 Task: Look for space in Hilchenbach, Germany from 5th July, 2023 to 15th July, 2023 for 9 adults in price range Rs.15000 to Rs.25000. Place can be entire place with 5 bedrooms having 5 beds and 5 bathrooms. Property type can be house, flat, guest house. Booking option can be shelf check-in. Required host language is English.
Action: Mouse moved to (414, 98)
Screenshot: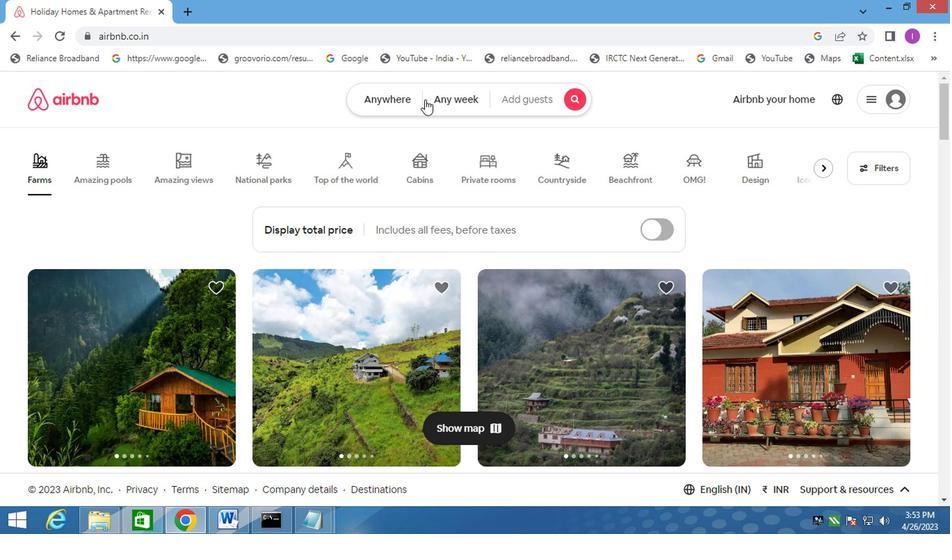 
Action: Mouse pressed left at (414, 98)
Screenshot: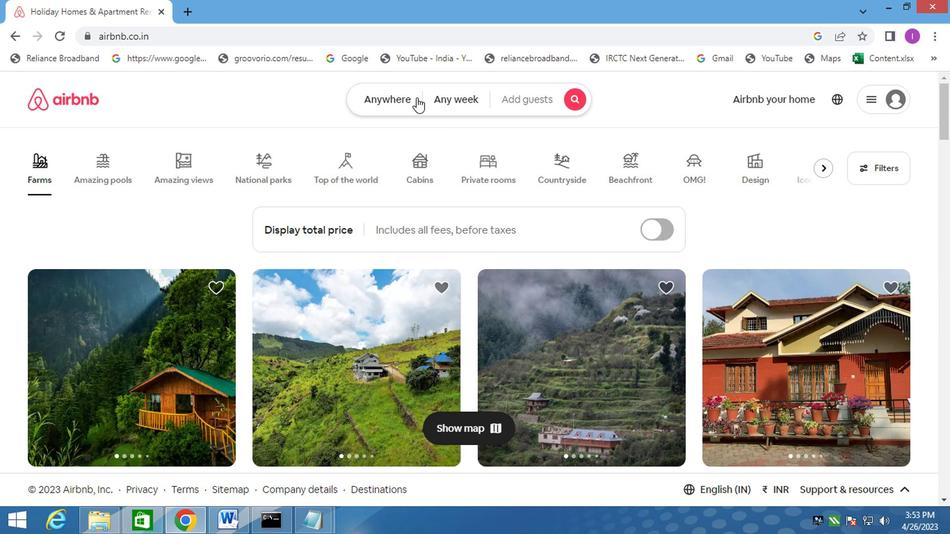 
Action: Mouse moved to (270, 159)
Screenshot: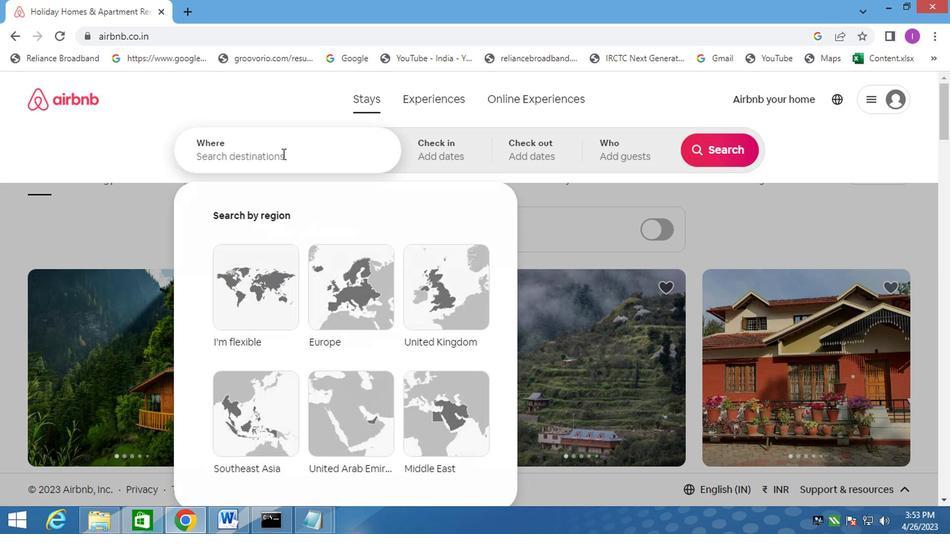 
Action: Mouse pressed left at (270, 159)
Screenshot: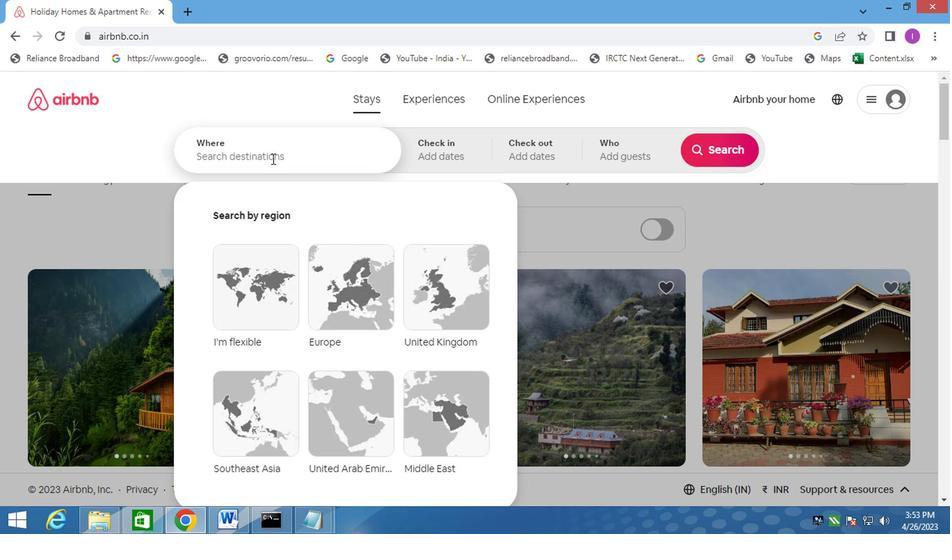 
Action: Mouse moved to (473, 84)
Screenshot: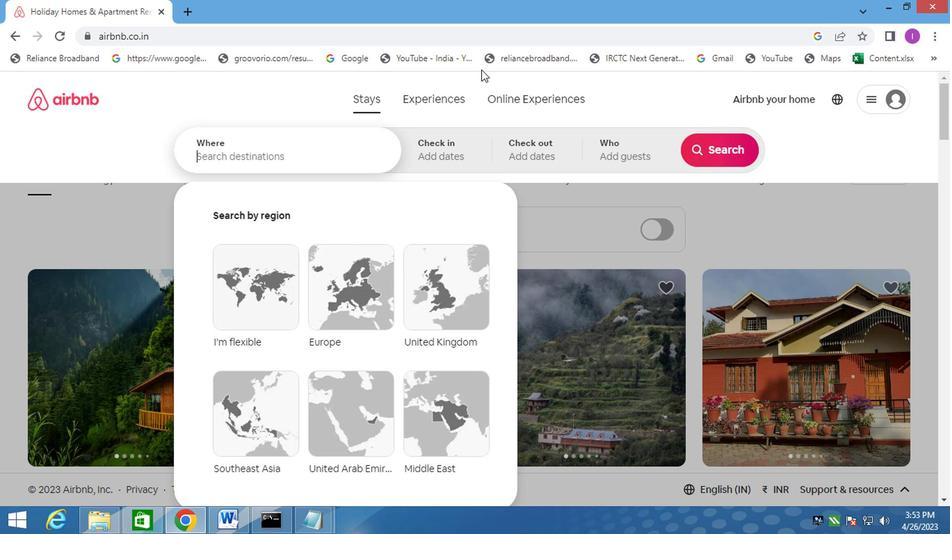 
Action: Key pressed hilchenbach
Screenshot: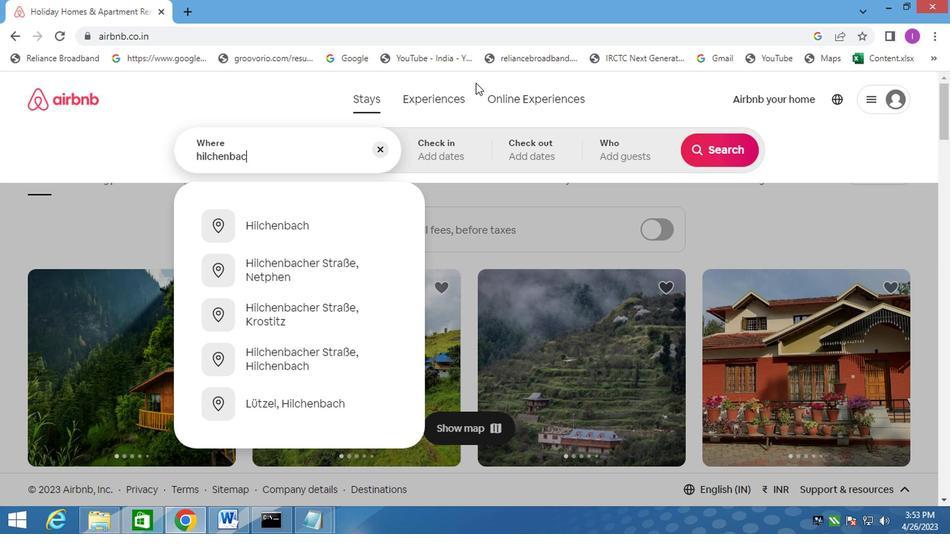 
Action: Mouse moved to (450, 77)
Screenshot: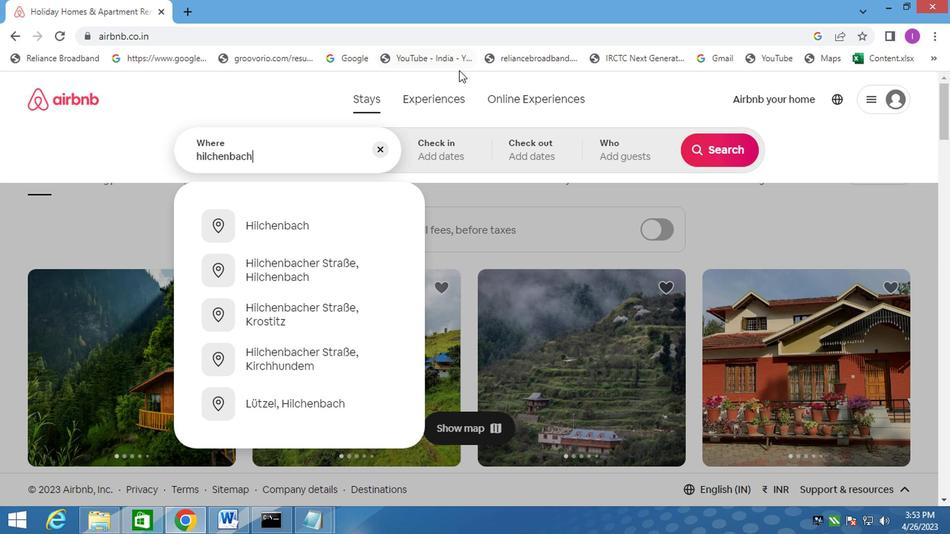 
Action: Key pressed ,germany
Screenshot: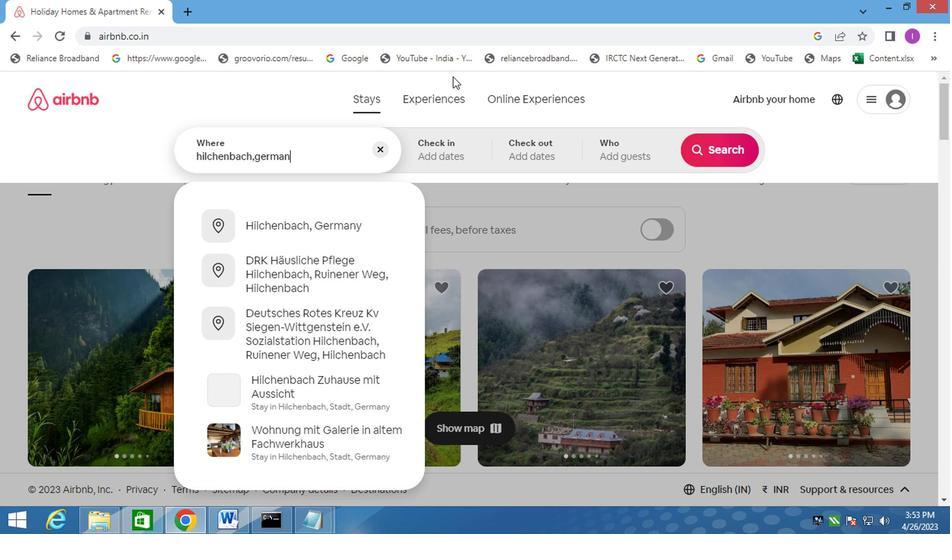 
Action: Mouse moved to (352, 232)
Screenshot: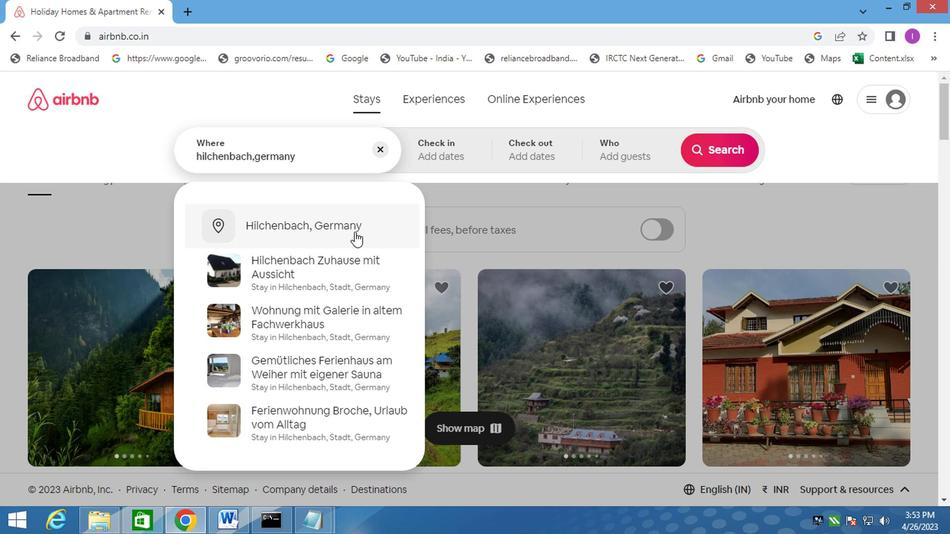 
Action: Mouse pressed left at (352, 232)
Screenshot: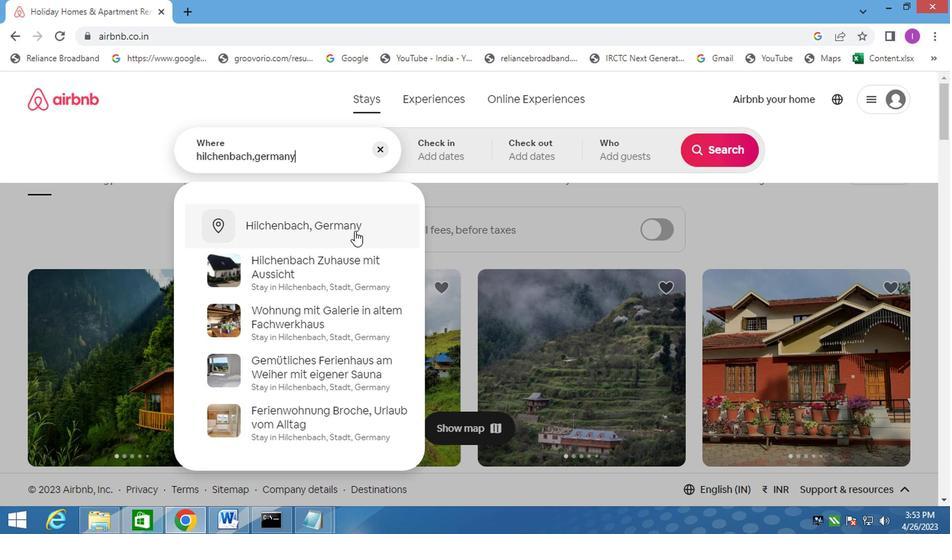 
Action: Mouse moved to (705, 259)
Screenshot: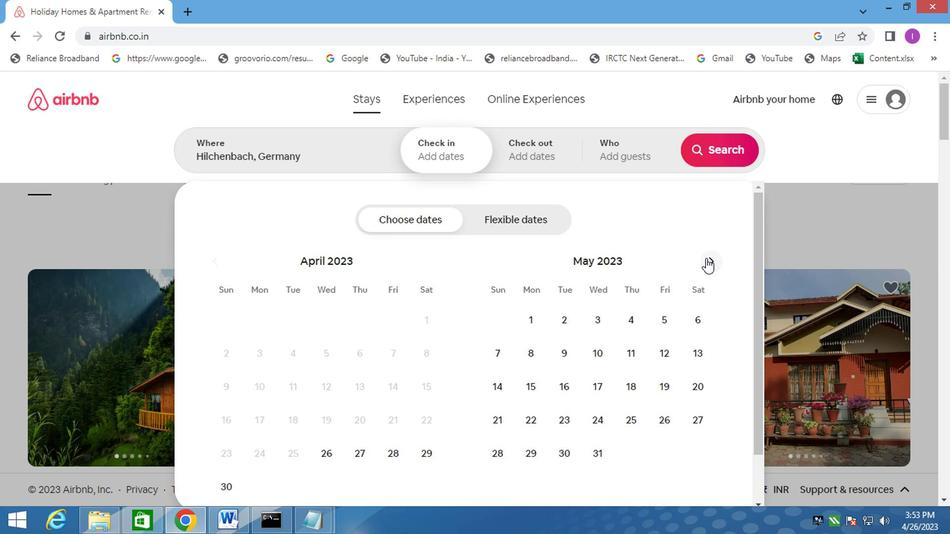
Action: Mouse pressed left at (705, 259)
Screenshot: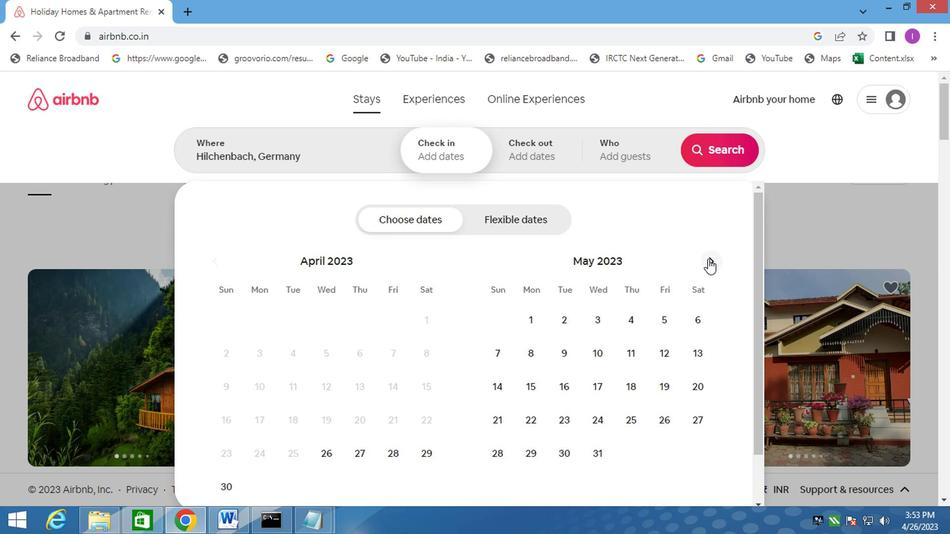 
Action: Mouse moved to (712, 259)
Screenshot: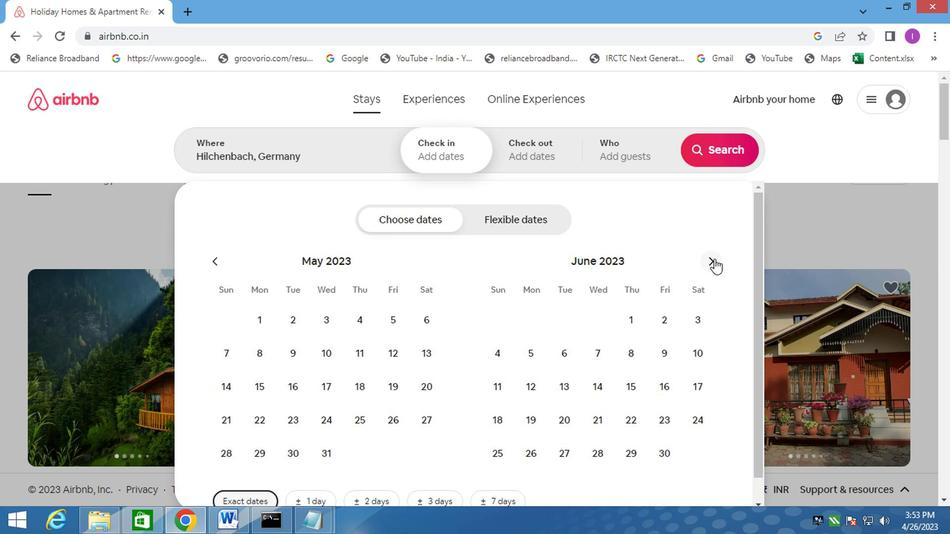 
Action: Mouse pressed left at (712, 259)
Screenshot: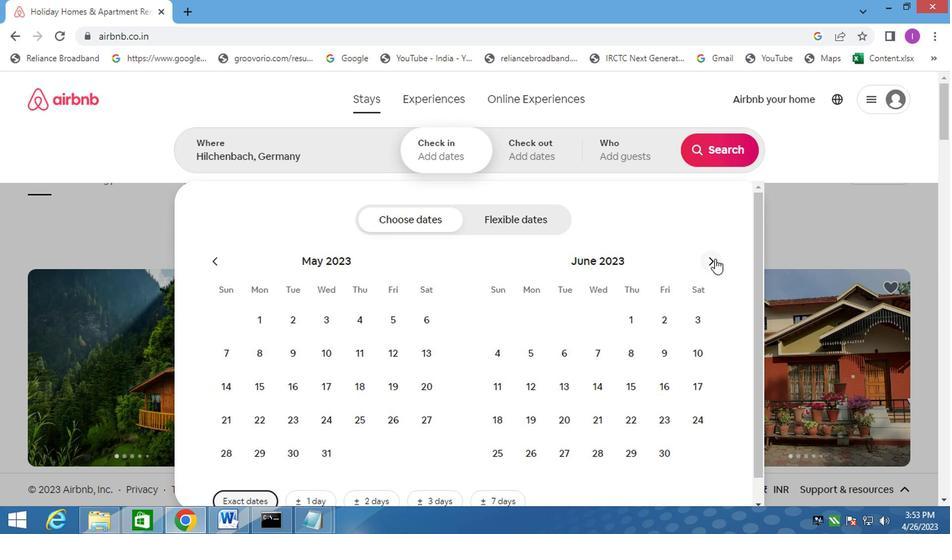 
Action: Mouse moved to (597, 359)
Screenshot: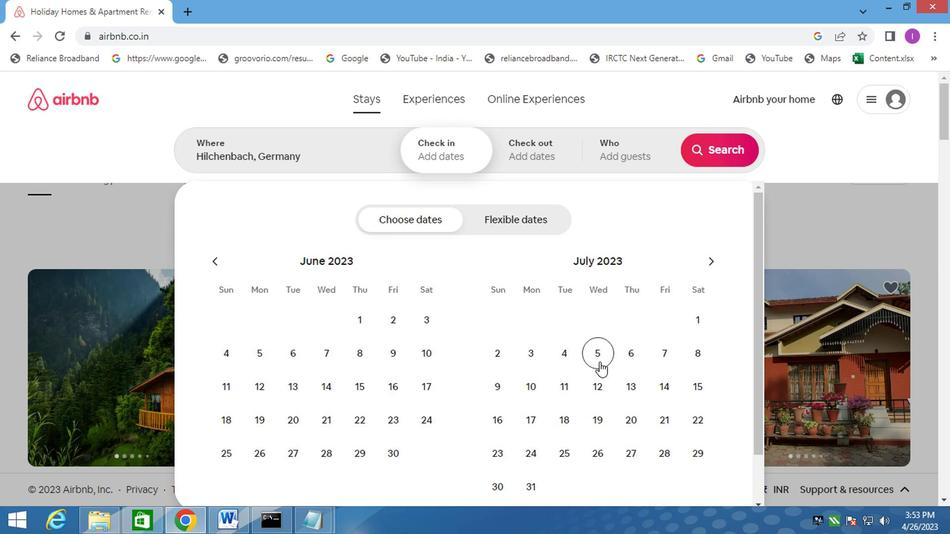 
Action: Mouse pressed left at (597, 359)
Screenshot: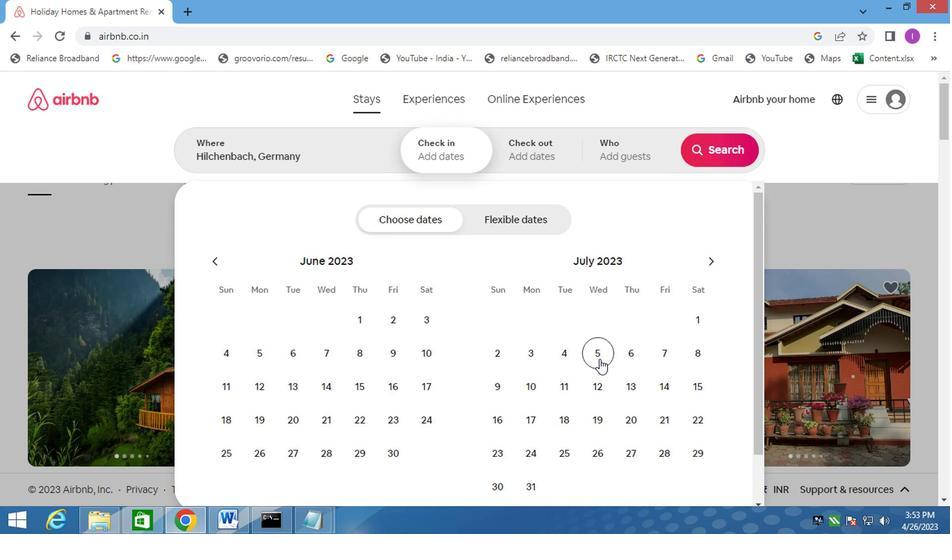 
Action: Mouse moved to (699, 387)
Screenshot: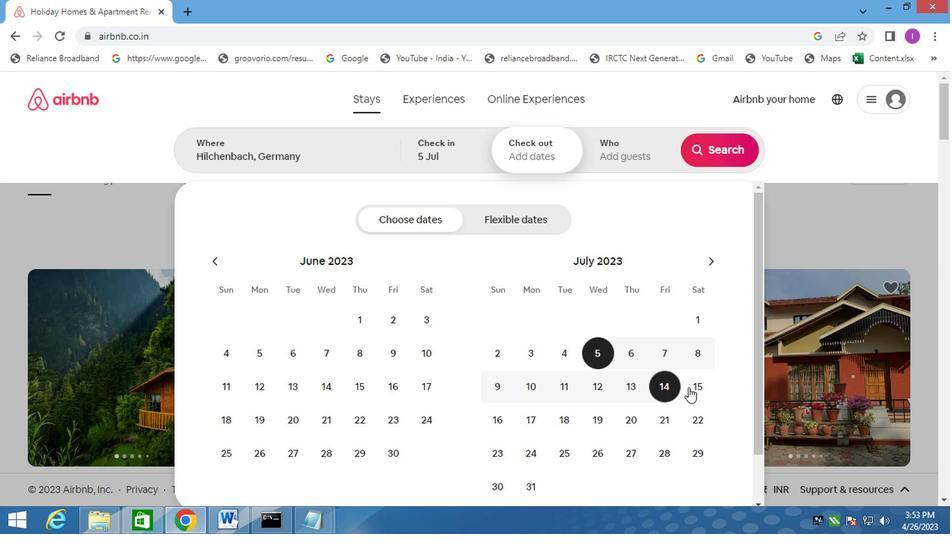 
Action: Mouse pressed left at (699, 387)
Screenshot: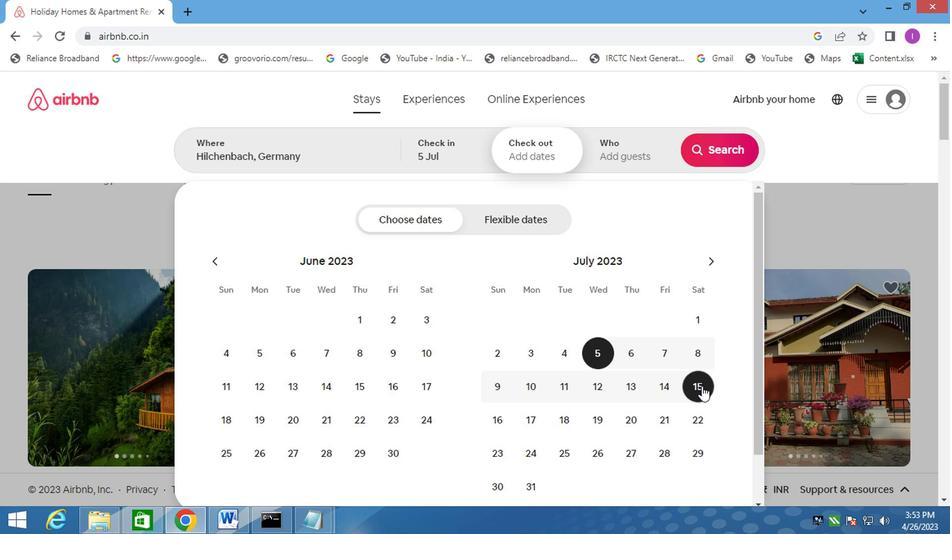 
Action: Mouse moved to (644, 164)
Screenshot: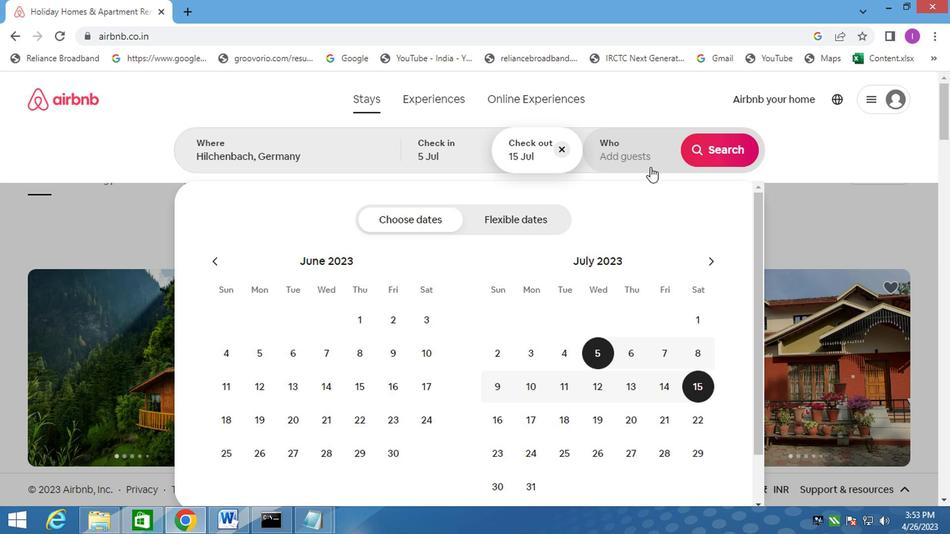 
Action: Mouse pressed left at (644, 164)
Screenshot: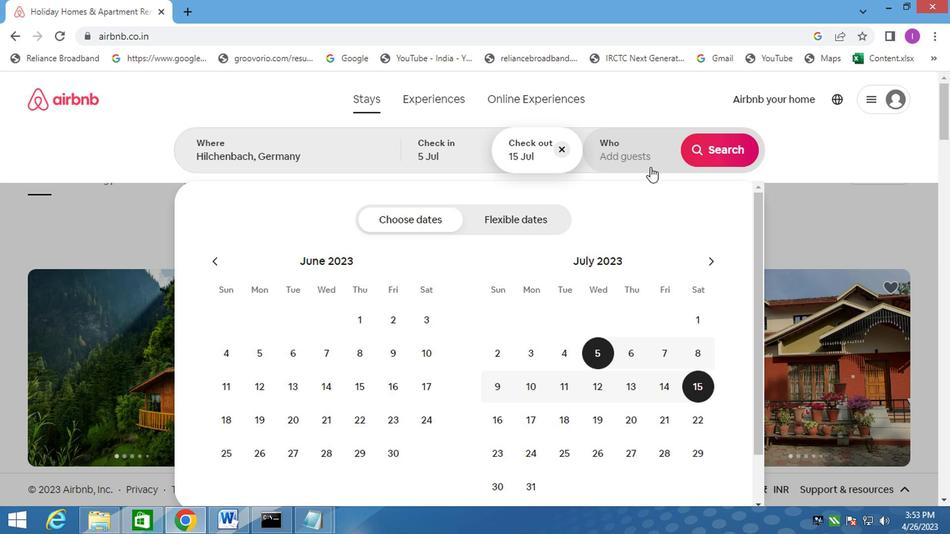 
Action: Mouse moved to (724, 229)
Screenshot: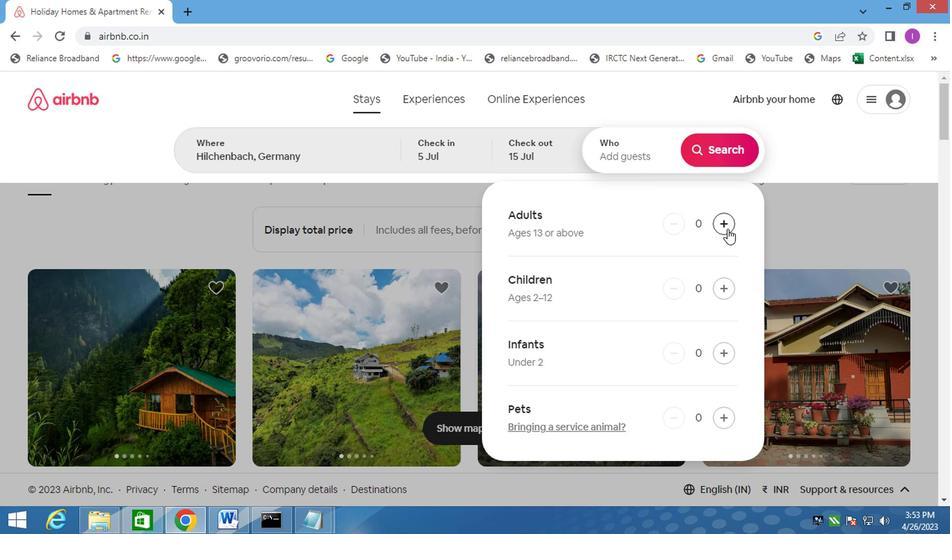 
Action: Mouse pressed left at (724, 229)
Screenshot: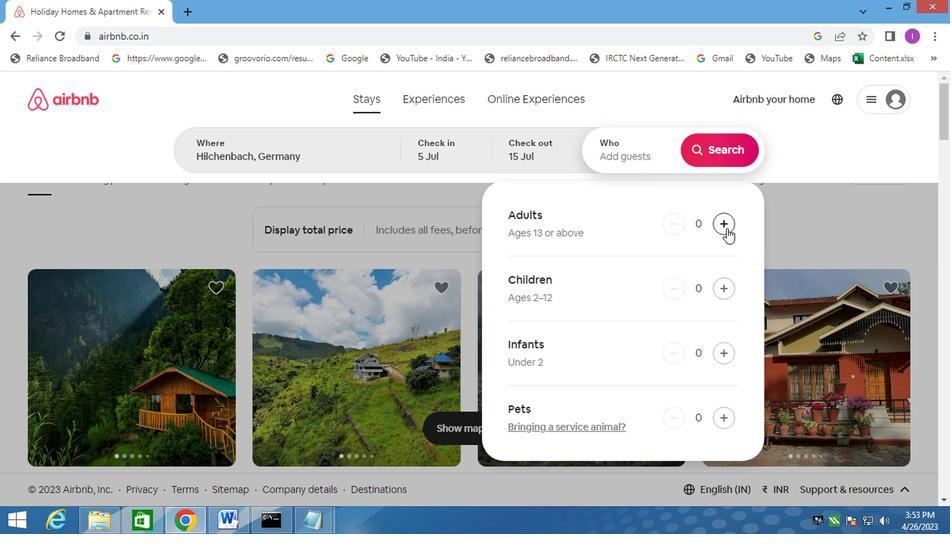
Action: Mouse moved to (723, 228)
Screenshot: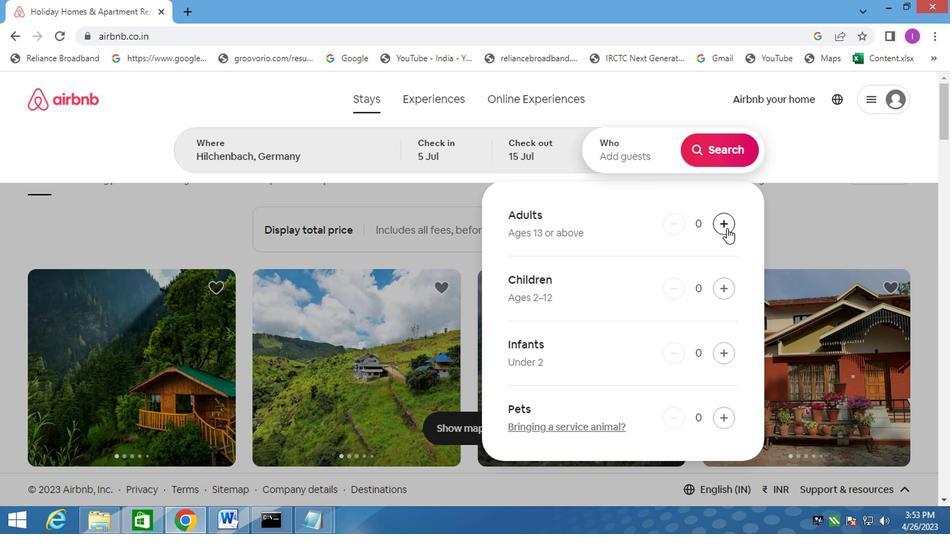 
Action: Mouse pressed left at (723, 228)
Screenshot: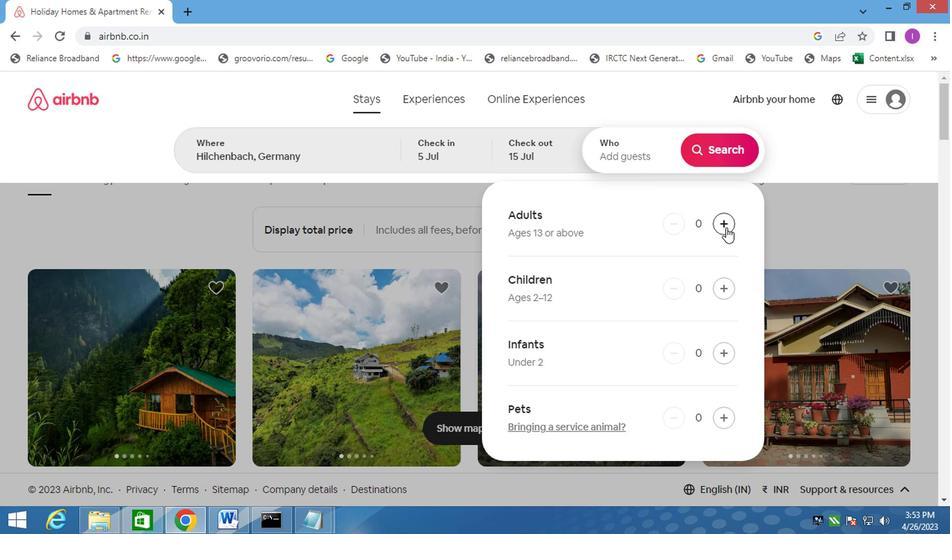 
Action: Mouse moved to (722, 228)
Screenshot: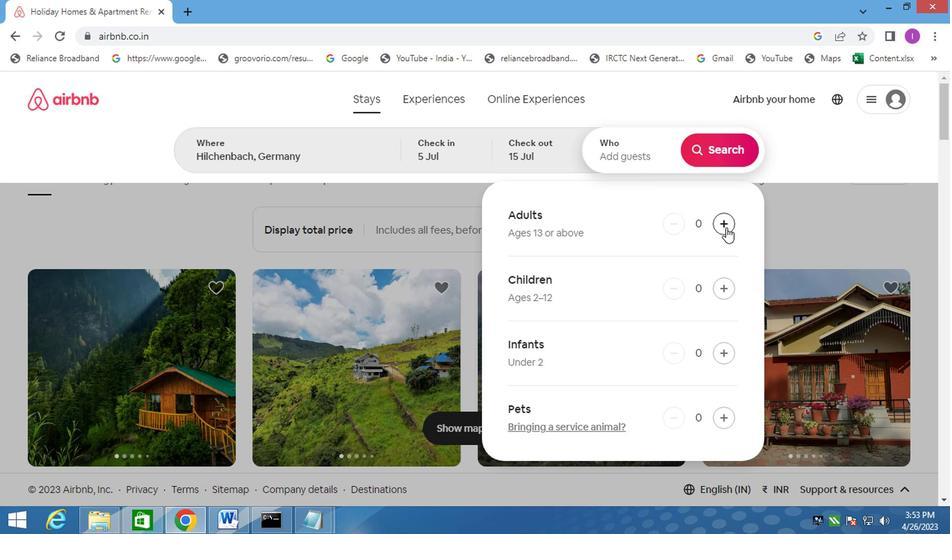 
Action: Mouse pressed left at (722, 228)
Screenshot: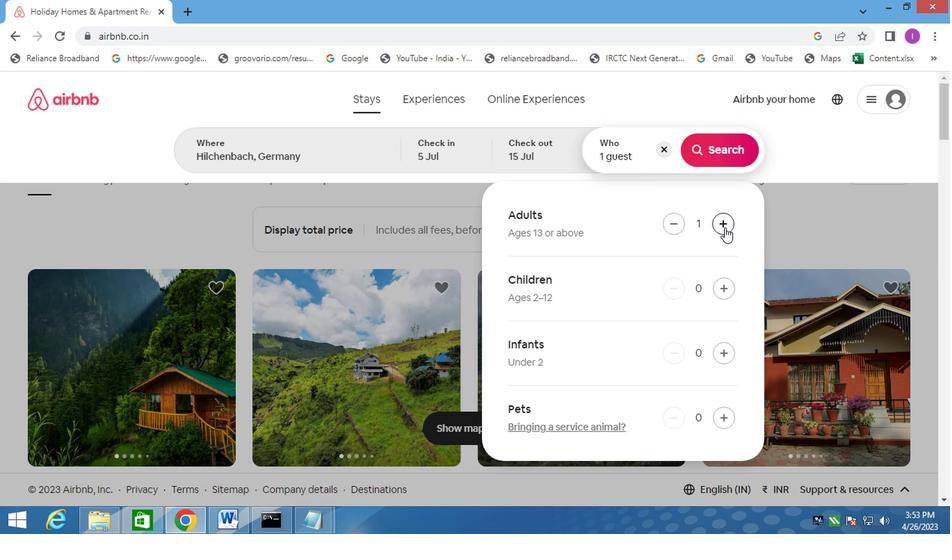 
Action: Mouse moved to (722, 229)
Screenshot: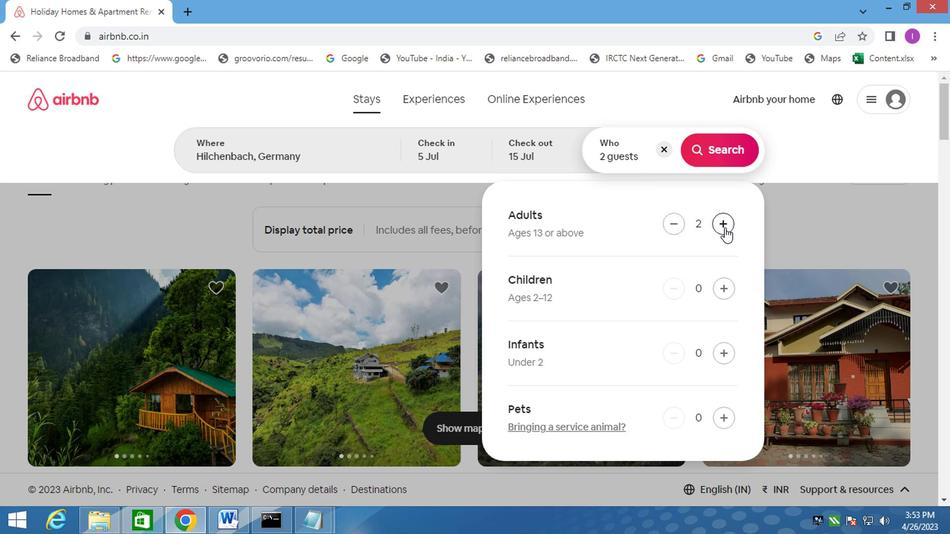 
Action: Mouse pressed left at (722, 229)
Screenshot: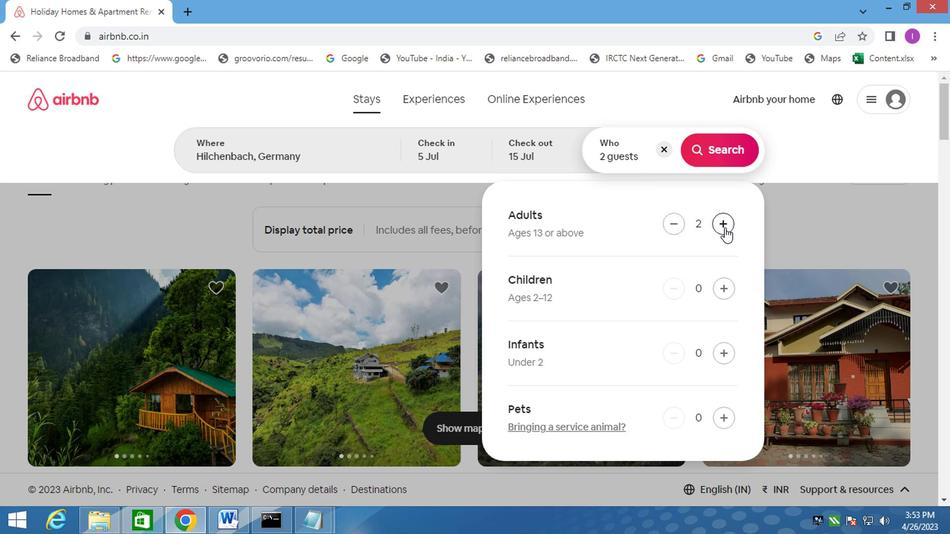 
Action: Mouse moved to (721, 229)
Screenshot: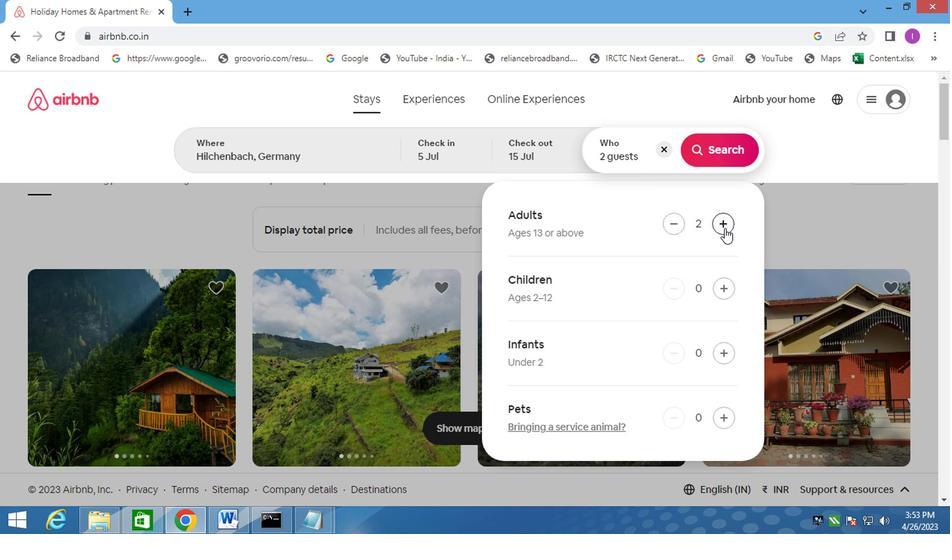 
Action: Mouse pressed left at (721, 229)
Screenshot: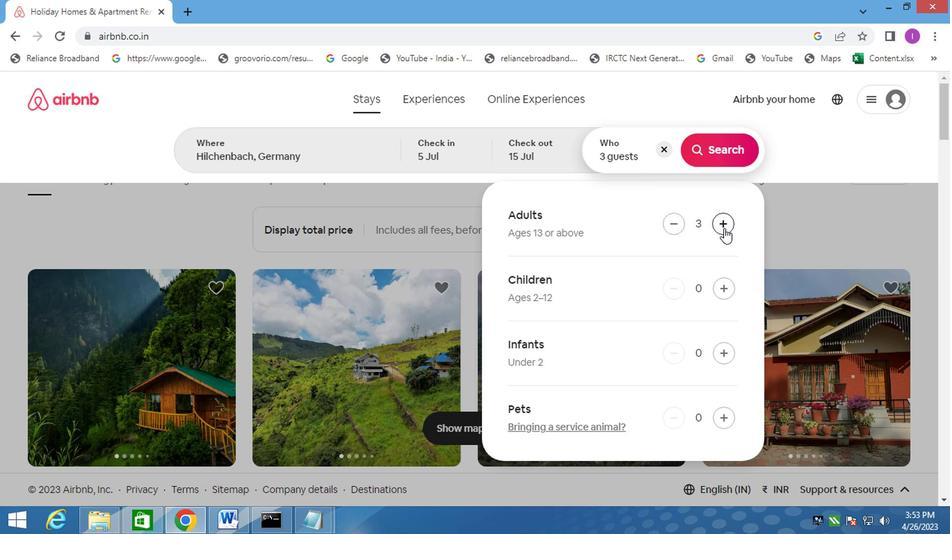 
Action: Mouse pressed left at (721, 229)
Screenshot: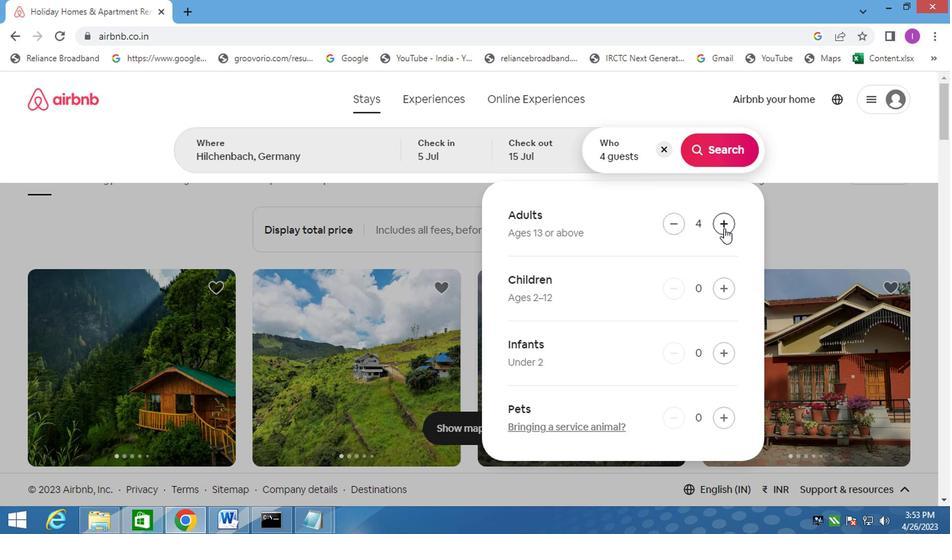
Action: Mouse pressed left at (721, 229)
Screenshot: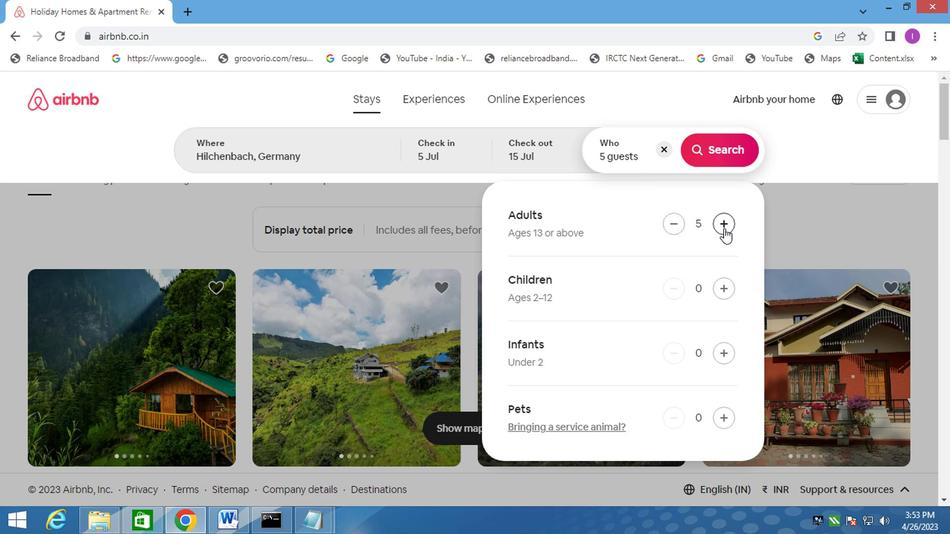 
Action: Mouse pressed left at (721, 229)
Screenshot: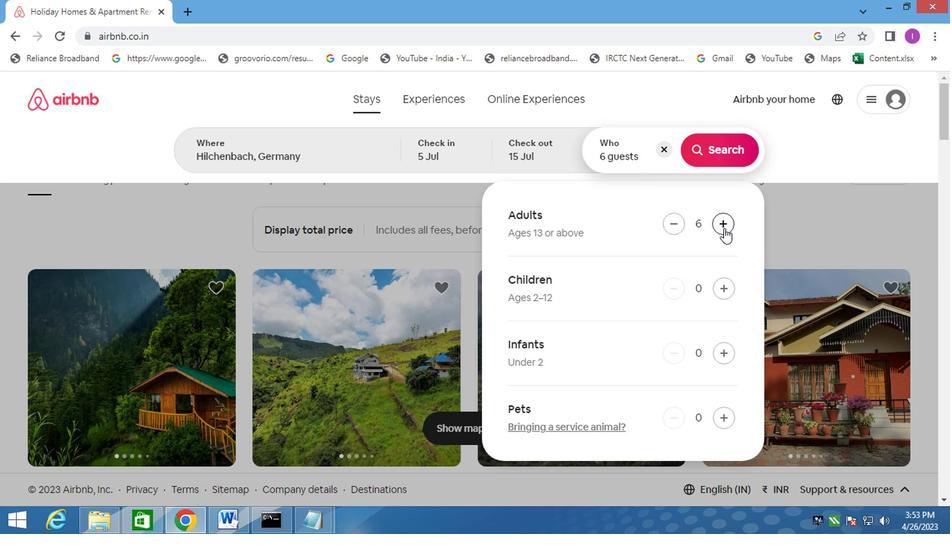 
Action: Mouse pressed left at (721, 229)
Screenshot: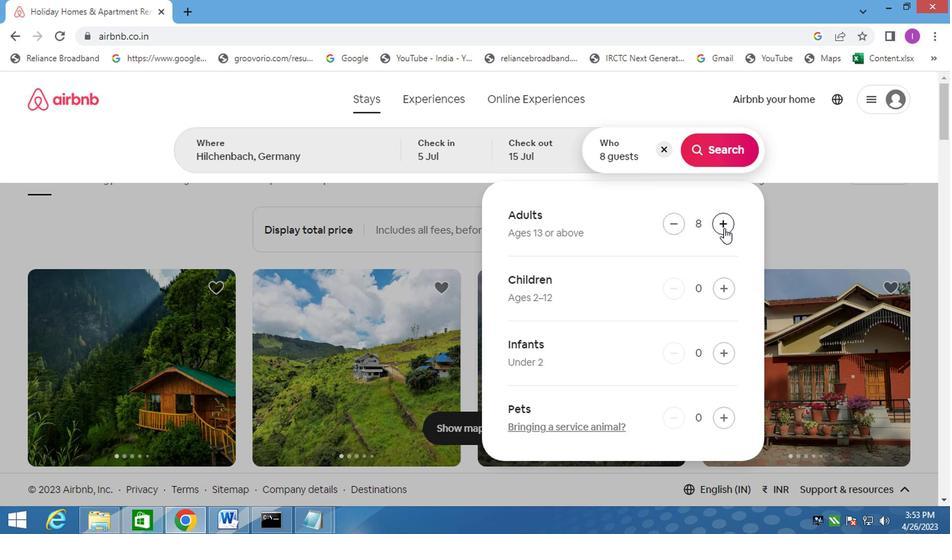 
Action: Mouse moved to (702, 156)
Screenshot: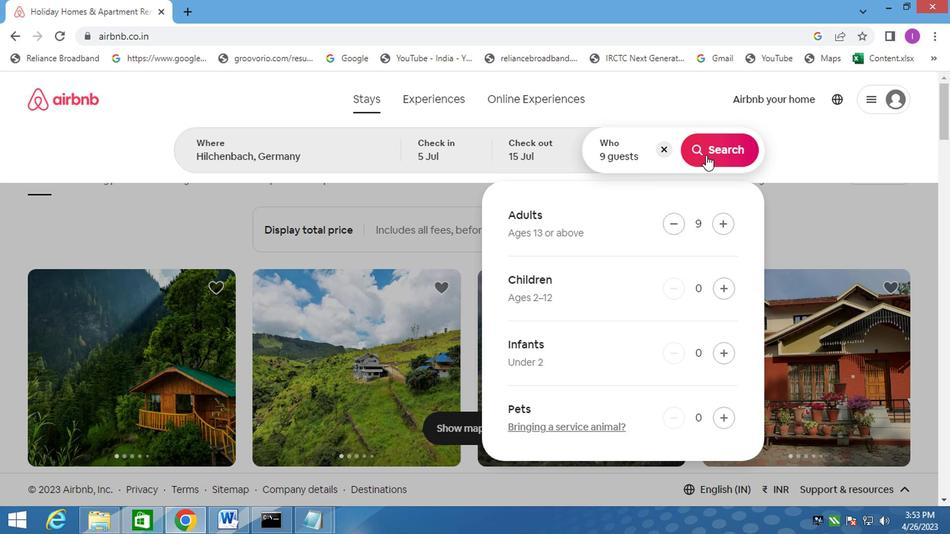 
Action: Mouse pressed left at (702, 156)
Screenshot: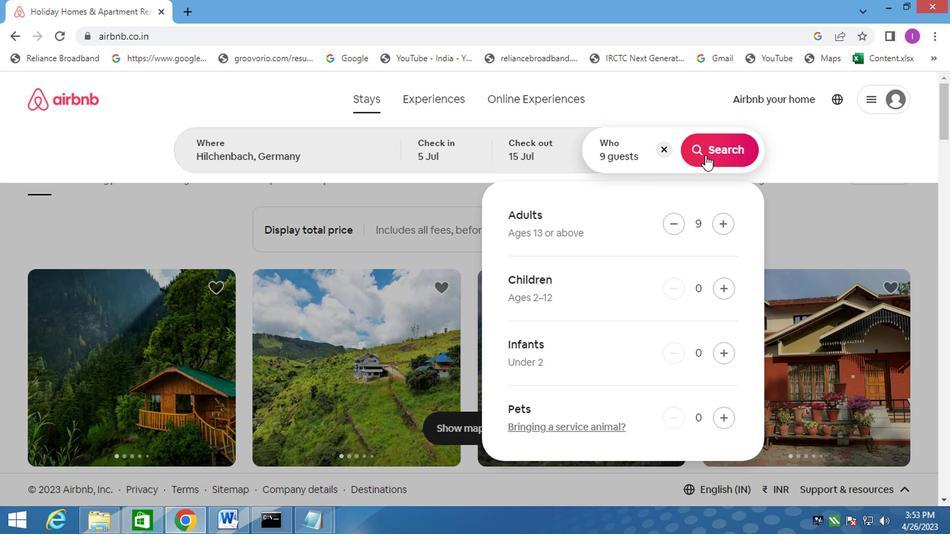 
Action: Mouse moved to (901, 150)
Screenshot: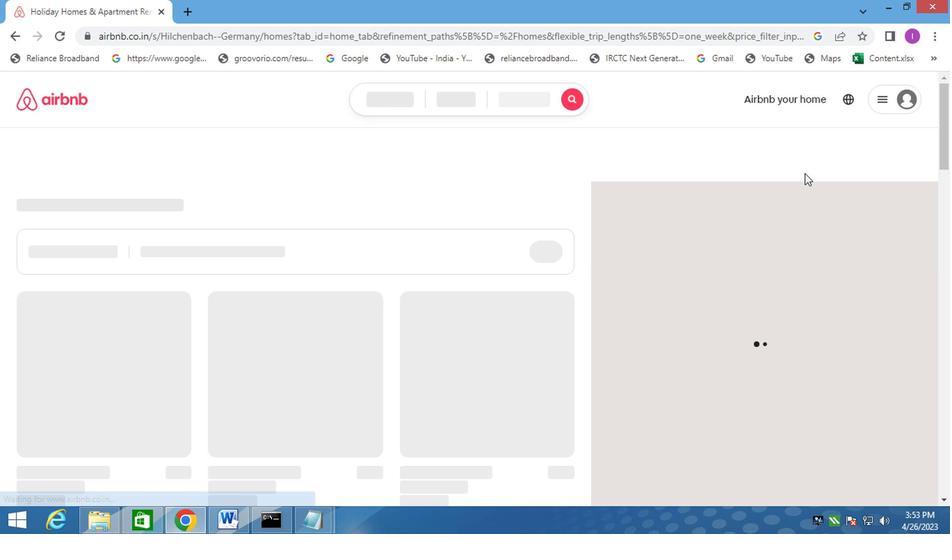 
Action: Mouse pressed left at (901, 150)
Screenshot: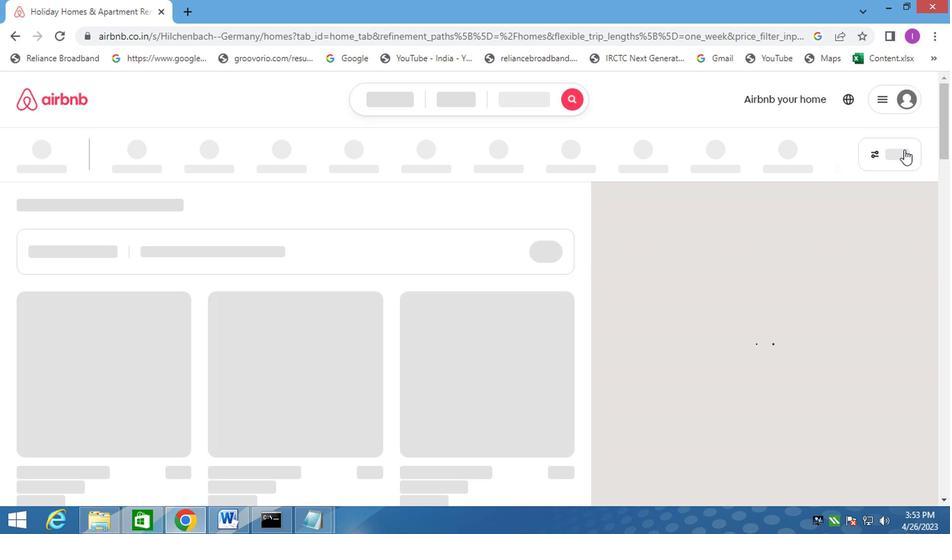
Action: Mouse moved to (894, 153)
Screenshot: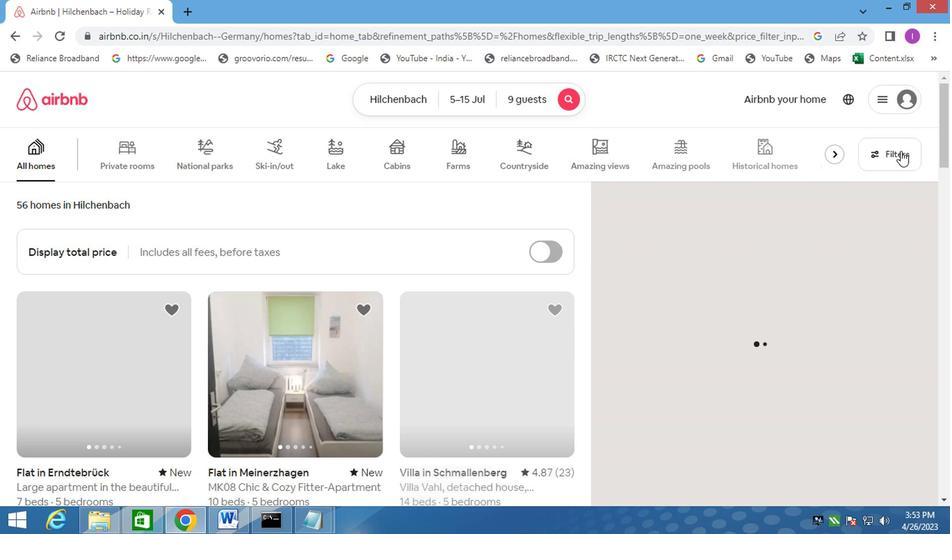 
Action: Mouse pressed left at (894, 153)
Screenshot: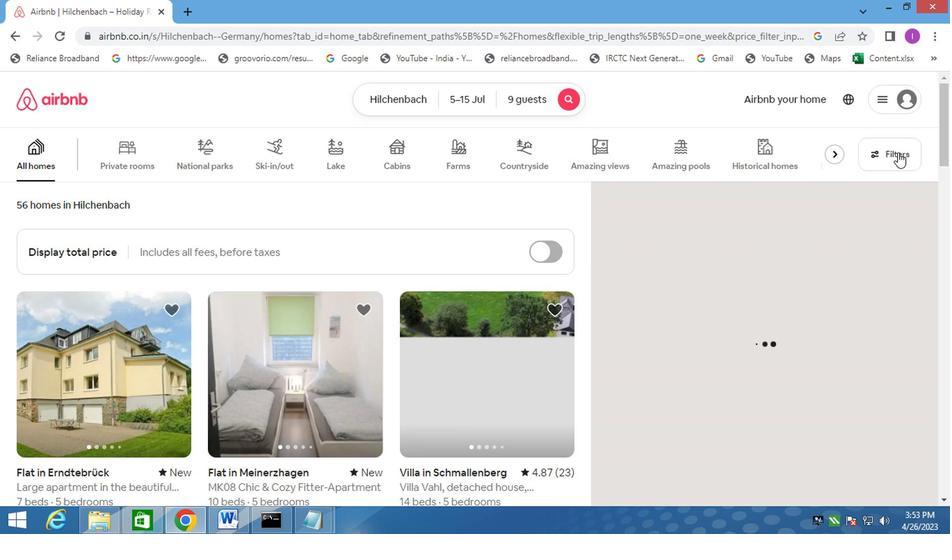 
Action: Mouse moved to (306, 335)
Screenshot: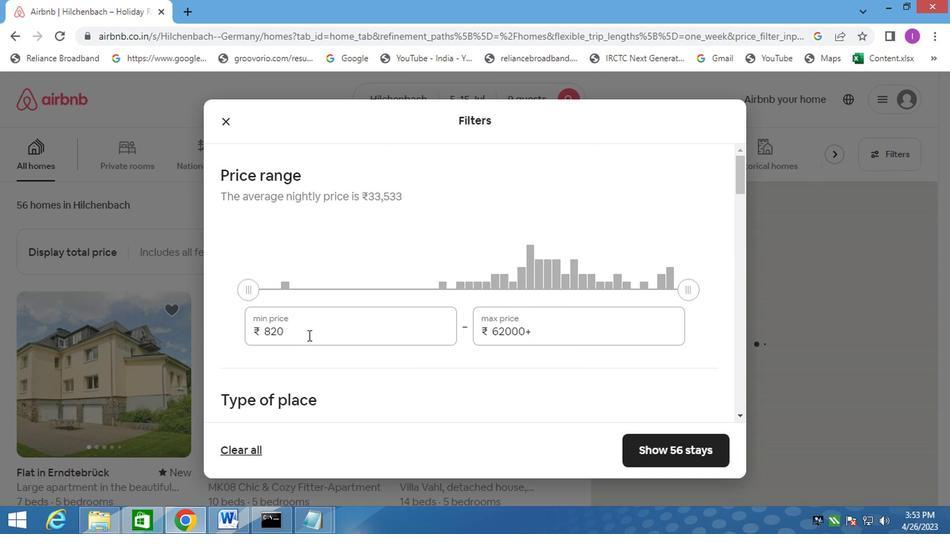
Action: Mouse pressed left at (306, 335)
Screenshot: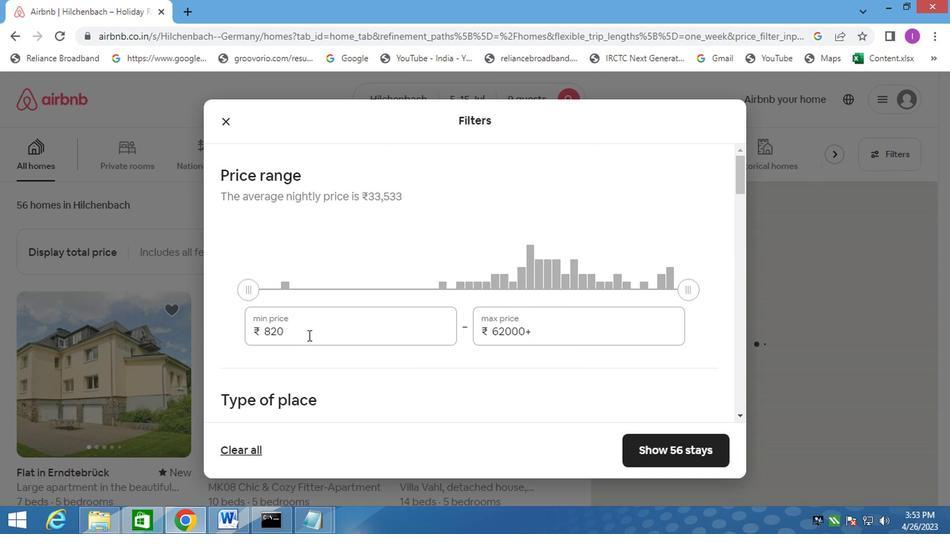 
Action: Mouse moved to (275, 337)
Screenshot: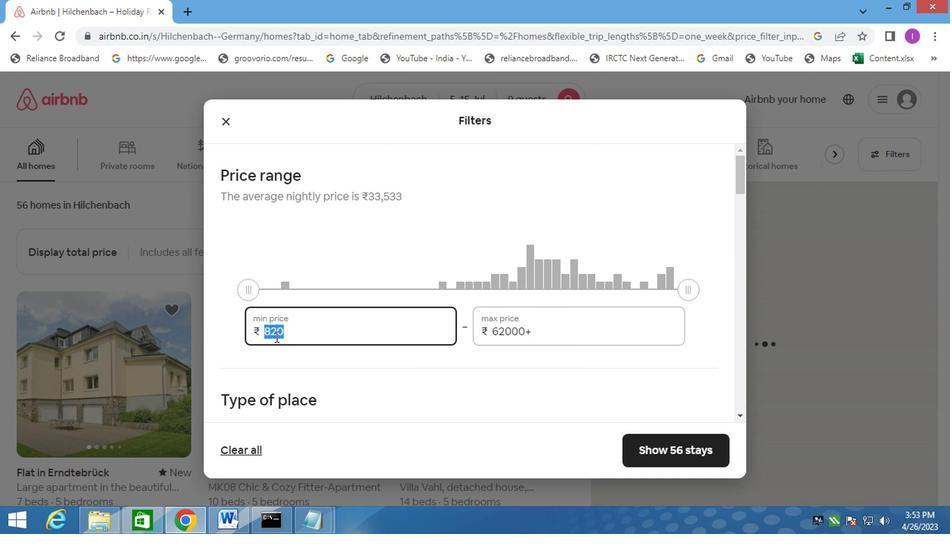 
Action: Key pressed 15000
Screenshot: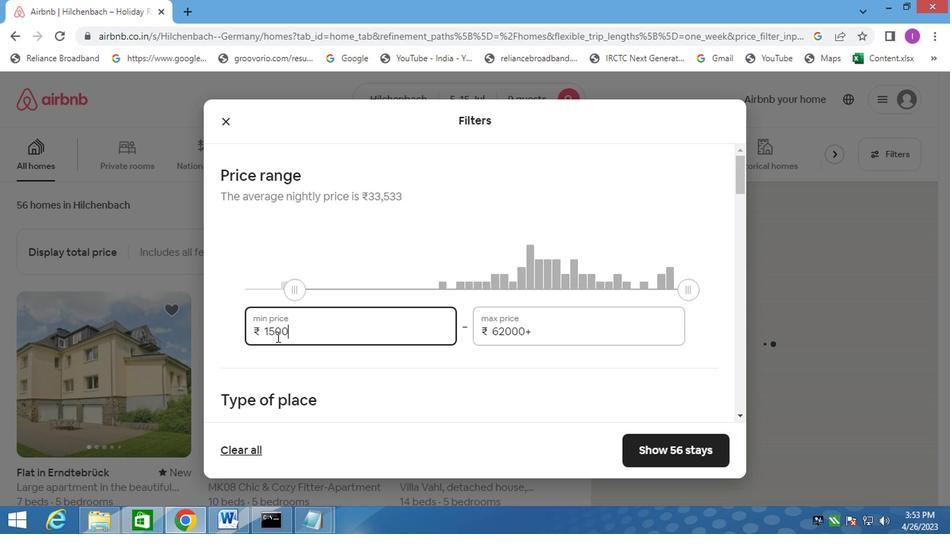 
Action: Mouse moved to (533, 334)
Screenshot: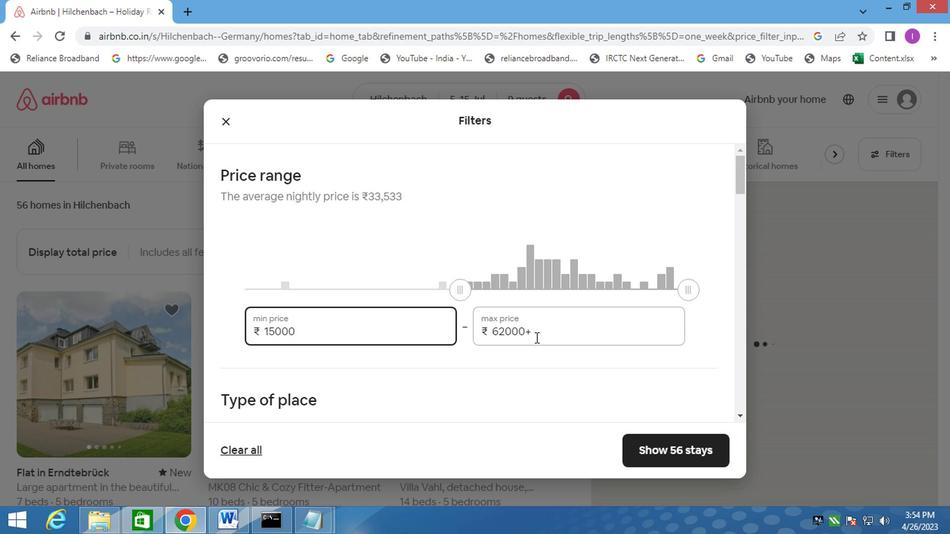 
Action: Mouse pressed left at (533, 334)
Screenshot: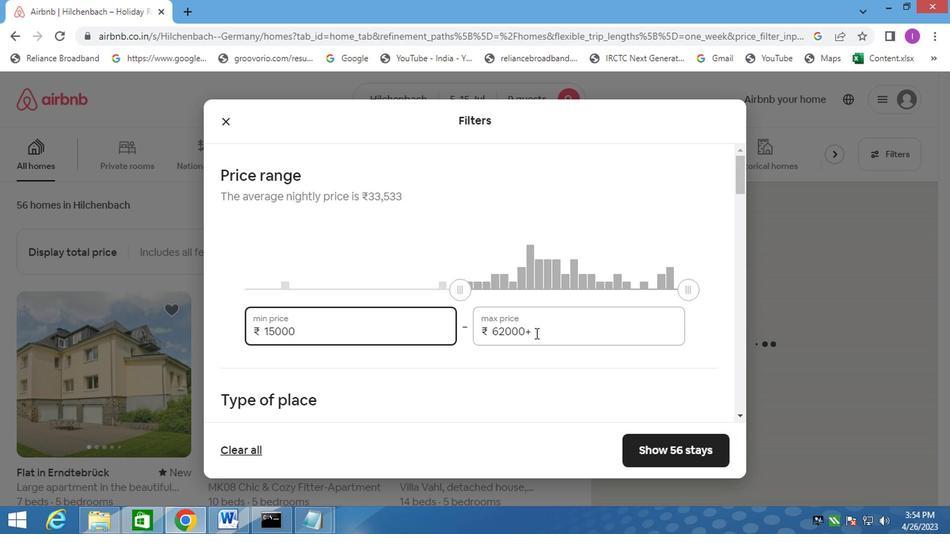 
Action: Mouse moved to (482, 335)
Screenshot: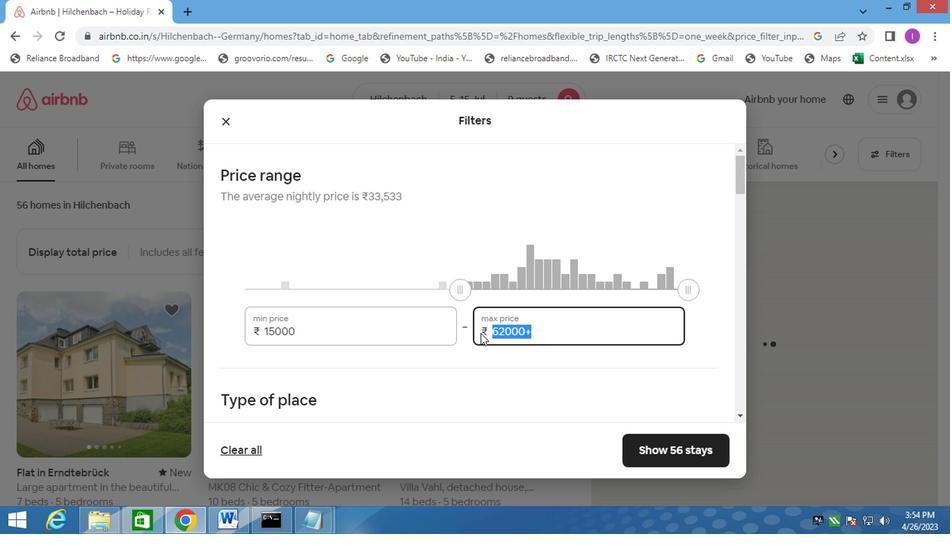 
Action: Key pressed 250000<Key.backspace>
Screenshot: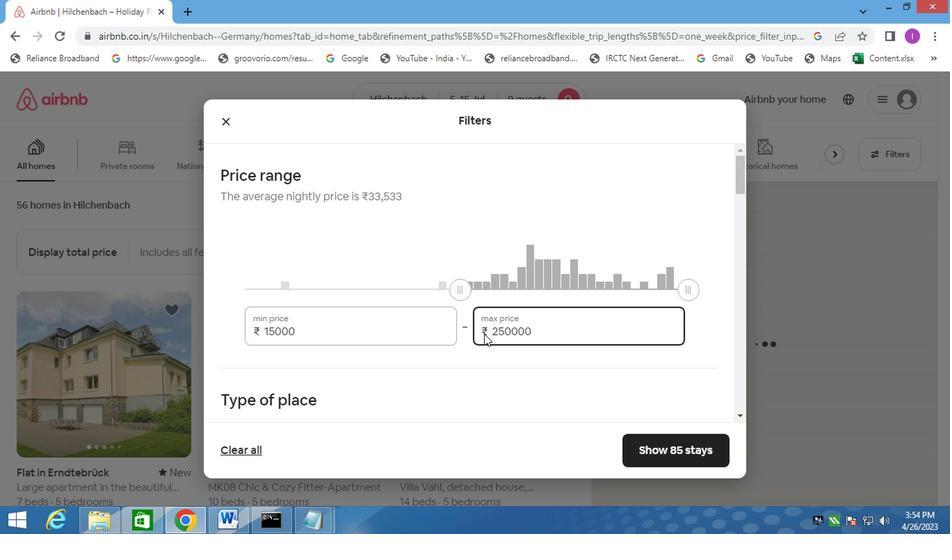 
Action: Mouse moved to (421, 300)
Screenshot: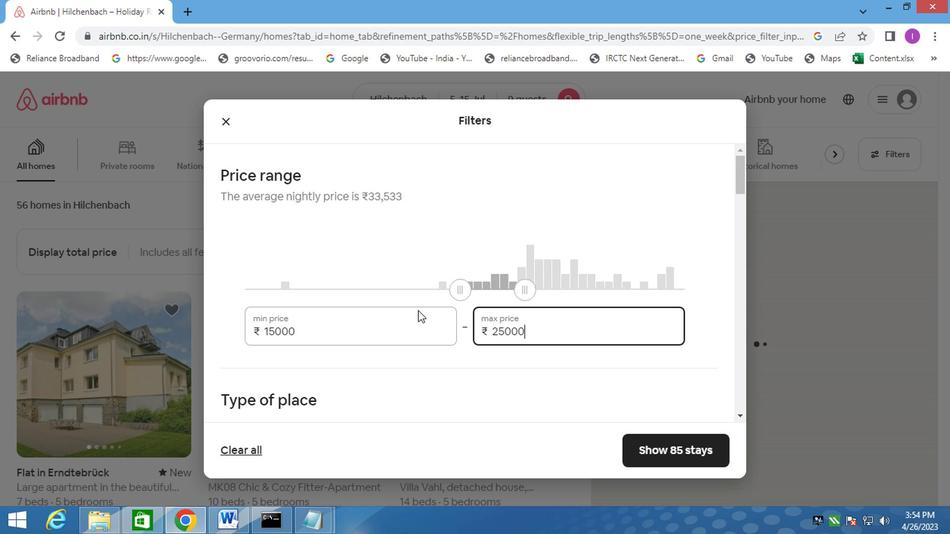 
Action: Mouse scrolled (421, 299) with delta (0, 0)
Screenshot: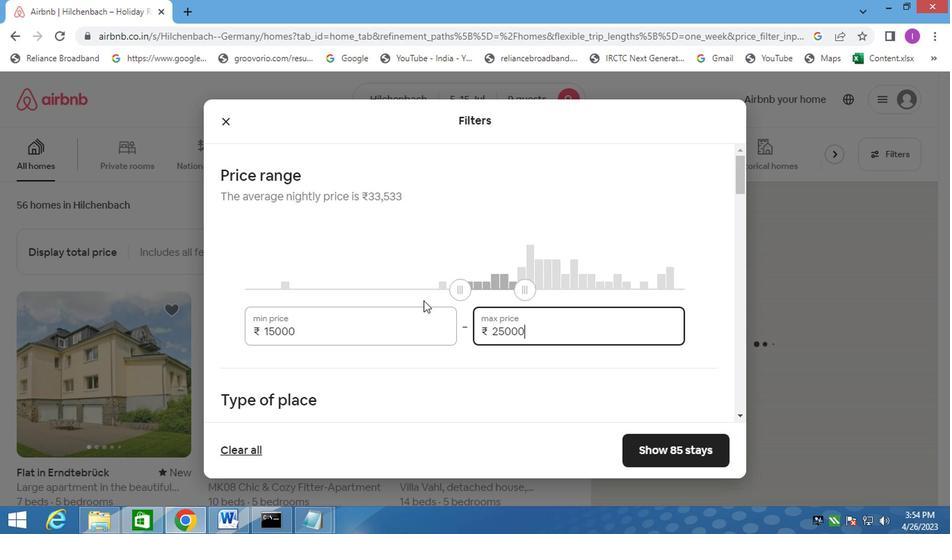 
Action: Mouse moved to (419, 300)
Screenshot: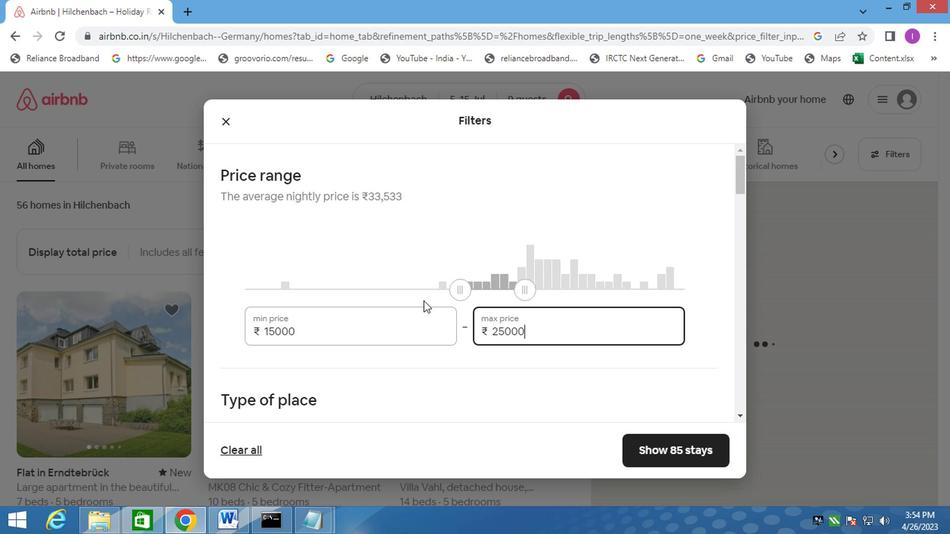 
Action: Mouse scrolled (419, 299) with delta (0, 0)
Screenshot: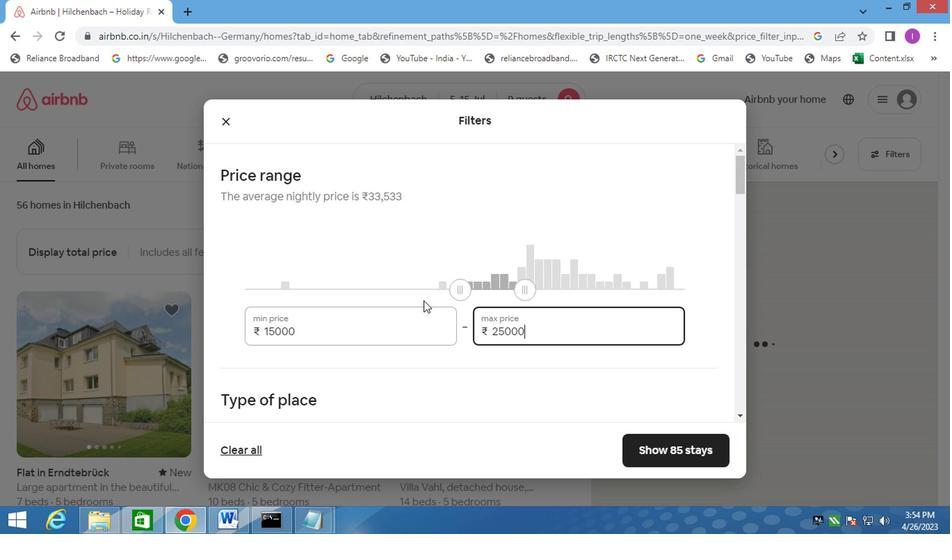 
Action: Mouse moved to (225, 305)
Screenshot: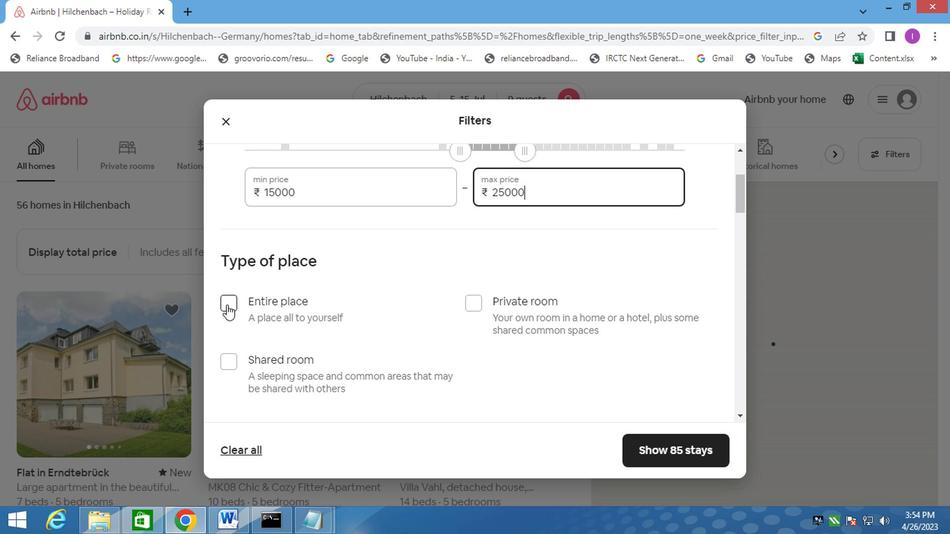 
Action: Mouse pressed left at (225, 305)
Screenshot: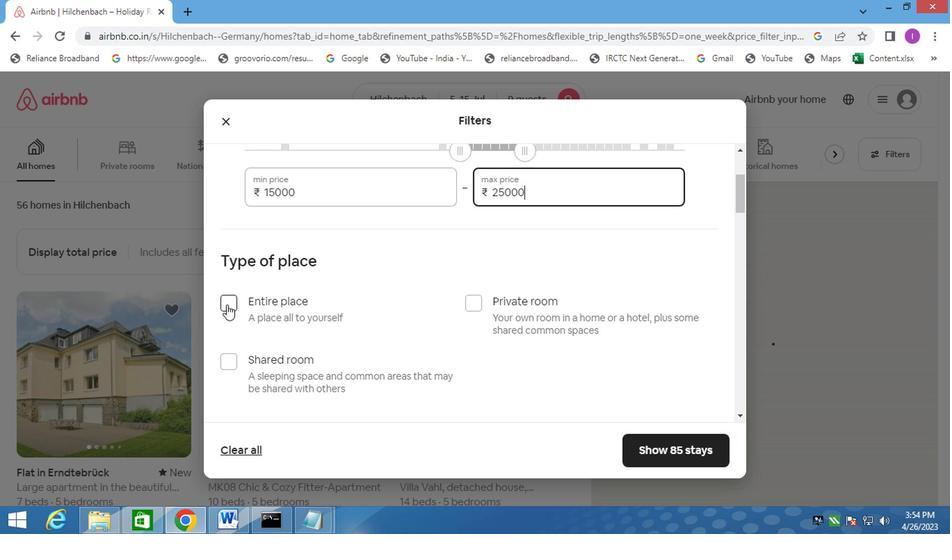 
Action: Mouse moved to (444, 332)
Screenshot: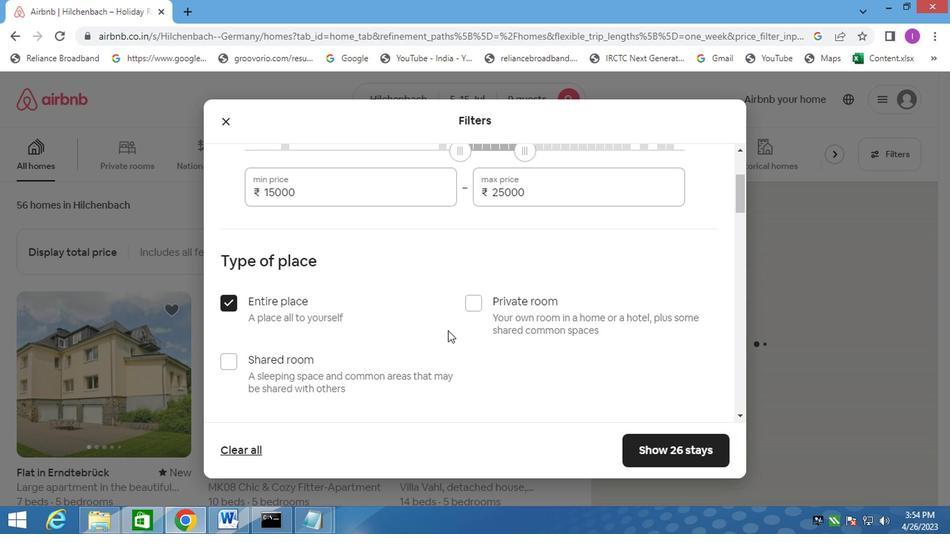
Action: Mouse scrolled (444, 331) with delta (0, 0)
Screenshot: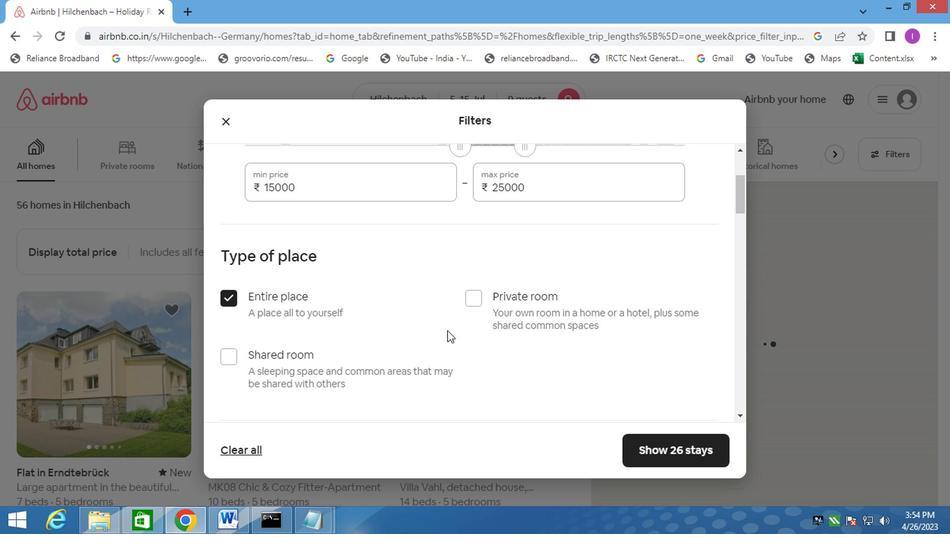 
Action: Mouse moved to (495, 394)
Screenshot: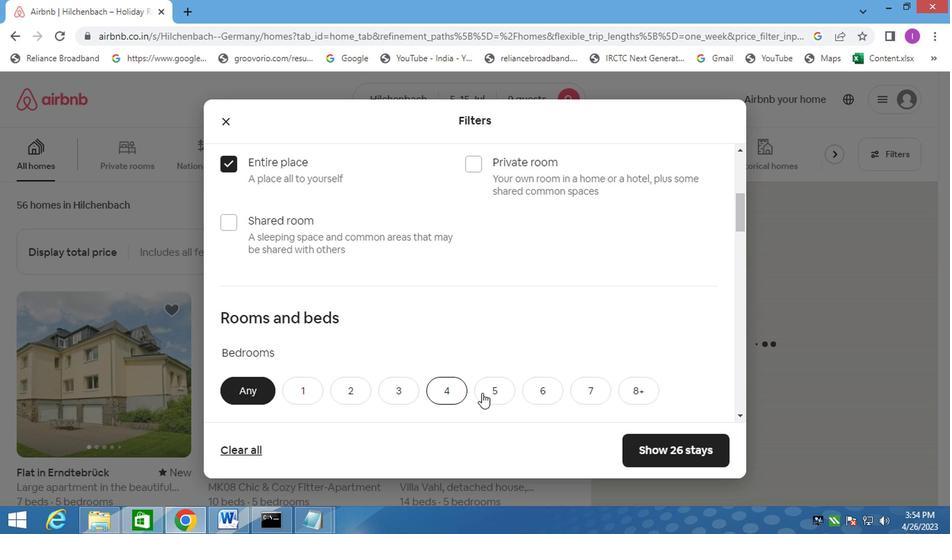 
Action: Mouse pressed left at (495, 394)
Screenshot: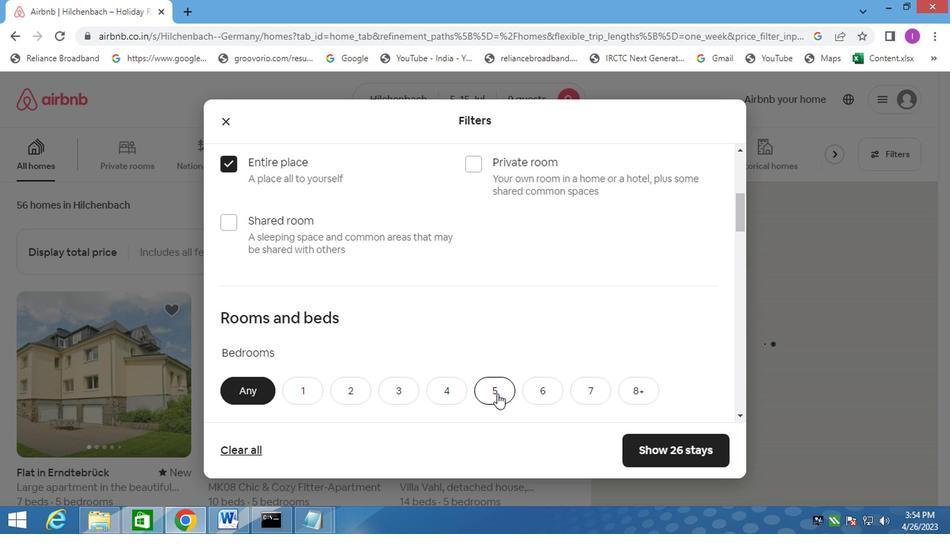 
Action: Mouse moved to (495, 389)
Screenshot: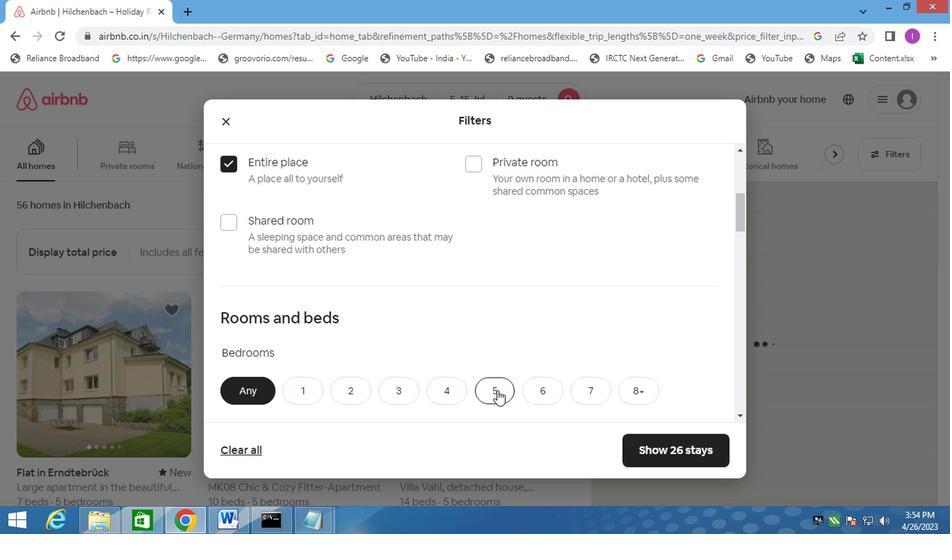 
Action: Mouse scrolled (495, 389) with delta (0, 0)
Screenshot: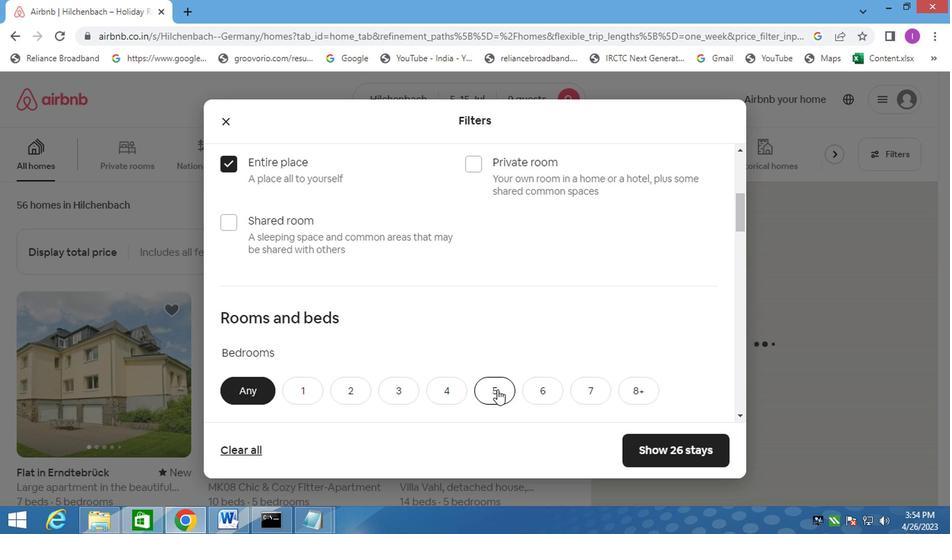 
Action: Mouse scrolled (495, 389) with delta (0, 0)
Screenshot: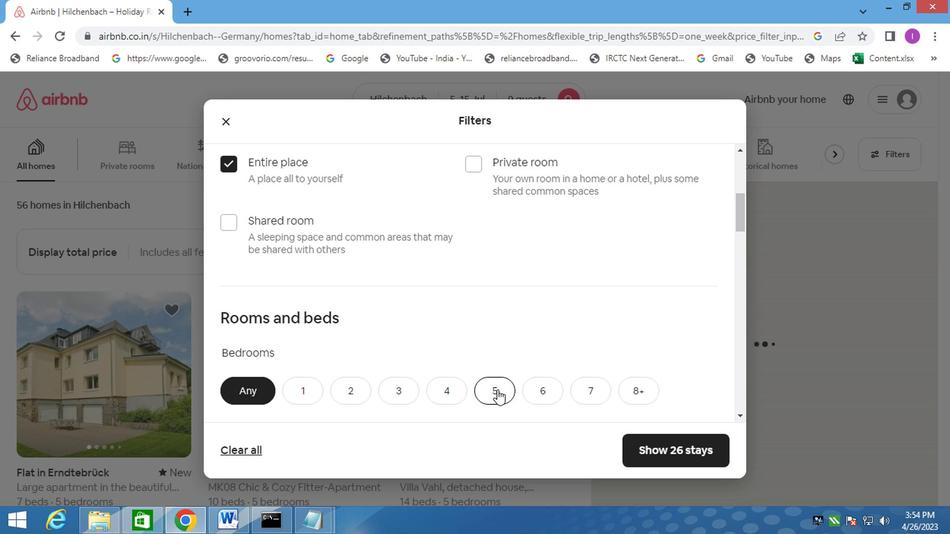 
Action: Mouse moved to (484, 320)
Screenshot: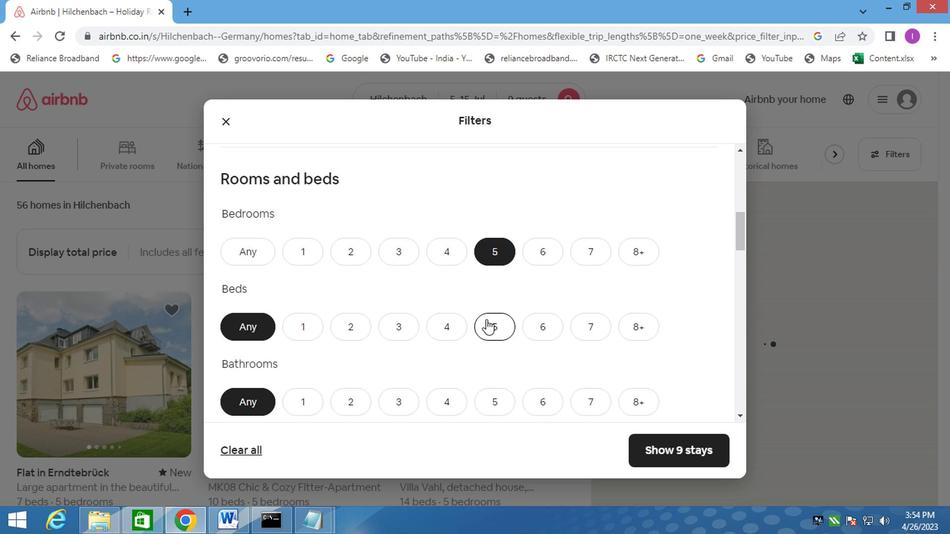 
Action: Mouse pressed left at (484, 320)
Screenshot: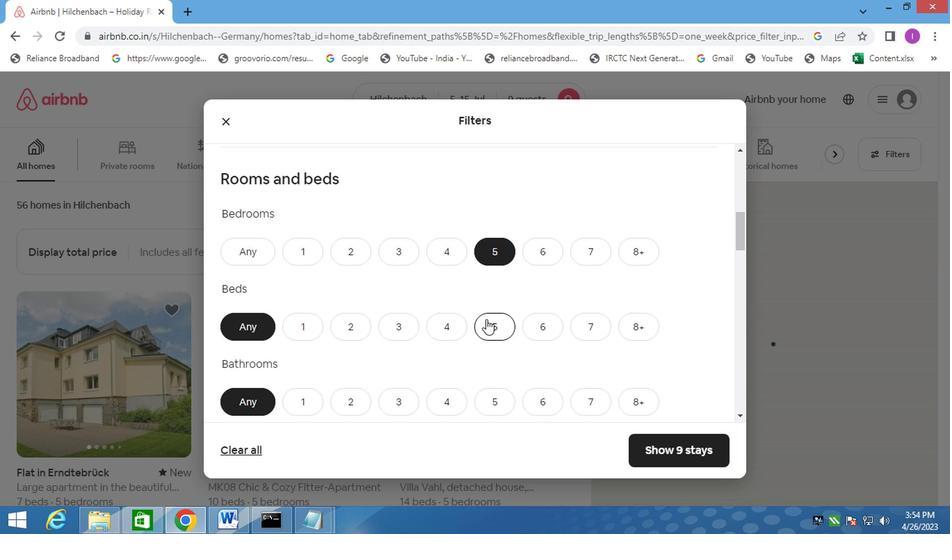 
Action: Mouse moved to (492, 402)
Screenshot: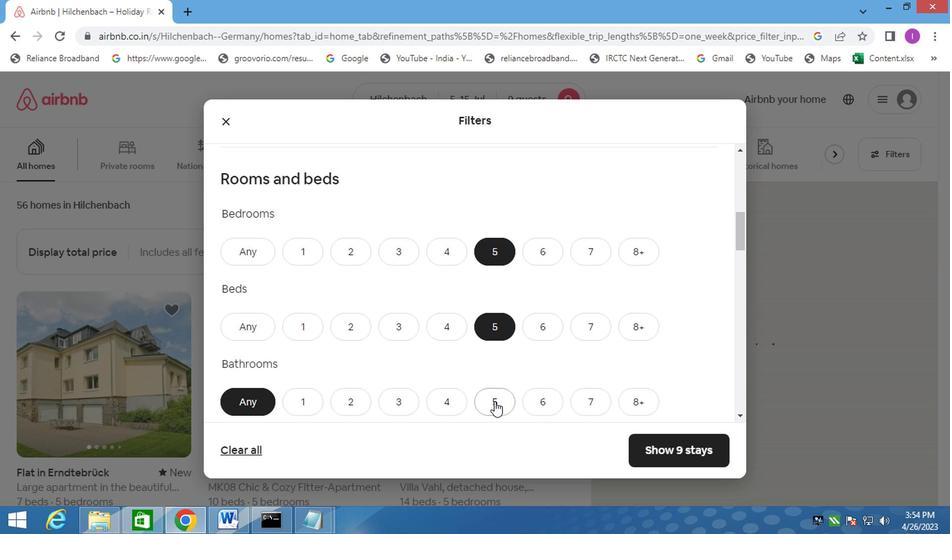 
Action: Mouse pressed left at (492, 402)
Screenshot: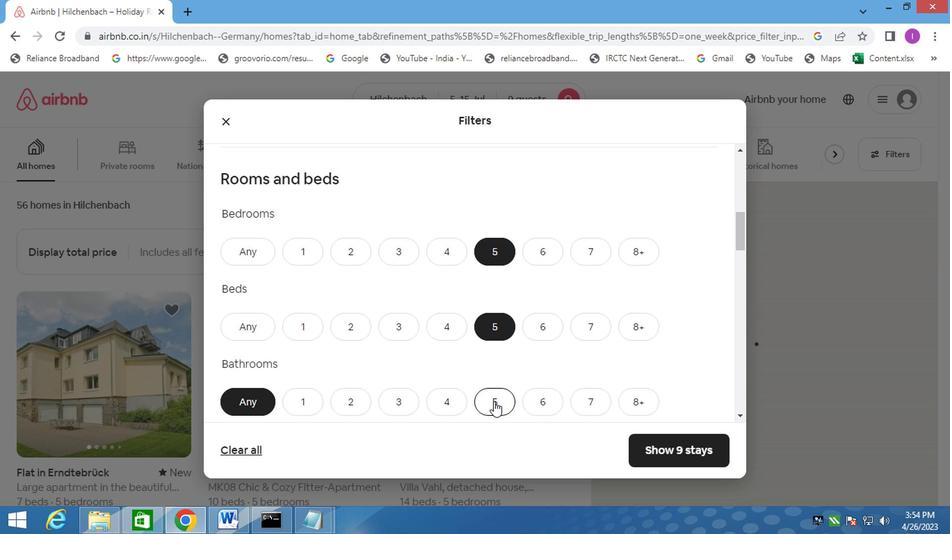 
Action: Mouse moved to (508, 357)
Screenshot: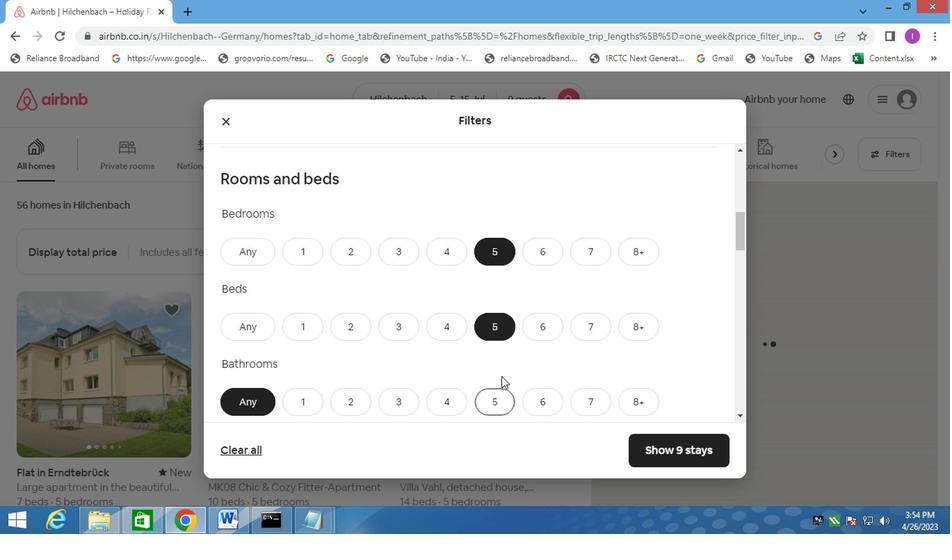 
Action: Mouse scrolled (508, 357) with delta (0, 0)
Screenshot: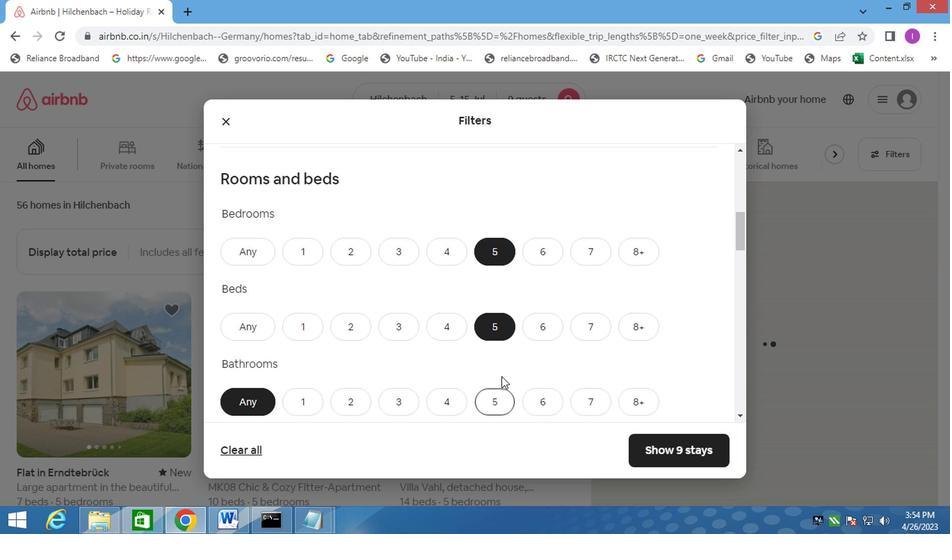 
Action: Mouse scrolled (508, 357) with delta (0, 0)
Screenshot: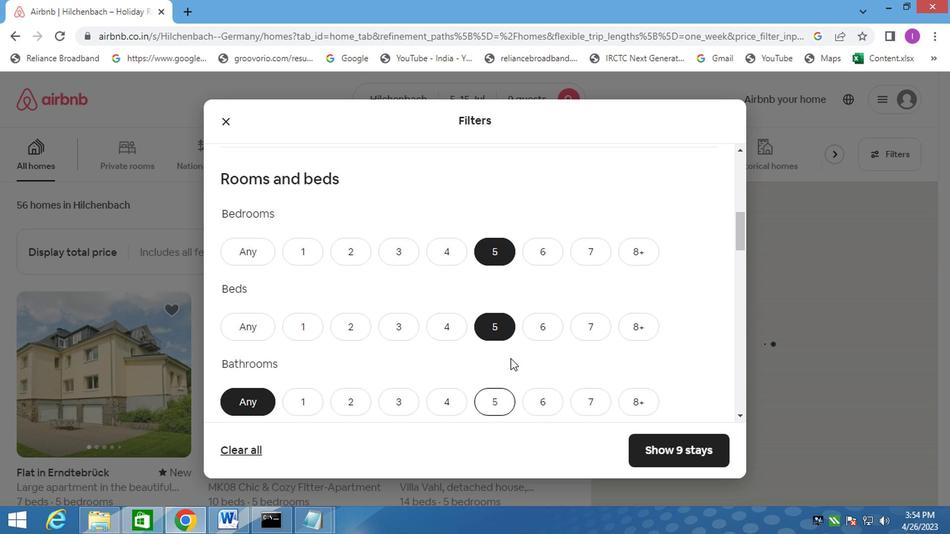 
Action: Mouse scrolled (508, 357) with delta (0, 0)
Screenshot: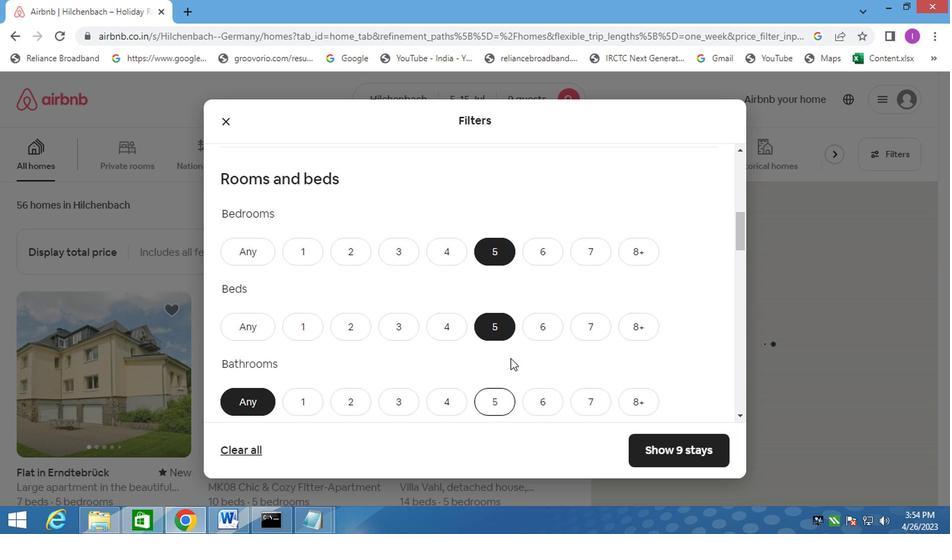 
Action: Mouse moved to (509, 357)
Screenshot: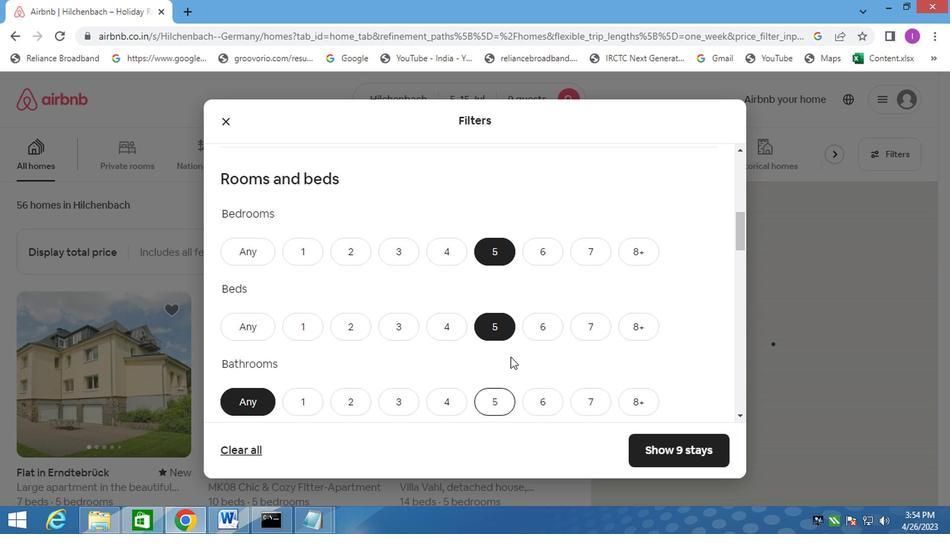 
Action: Mouse scrolled (509, 357) with delta (0, 0)
Screenshot: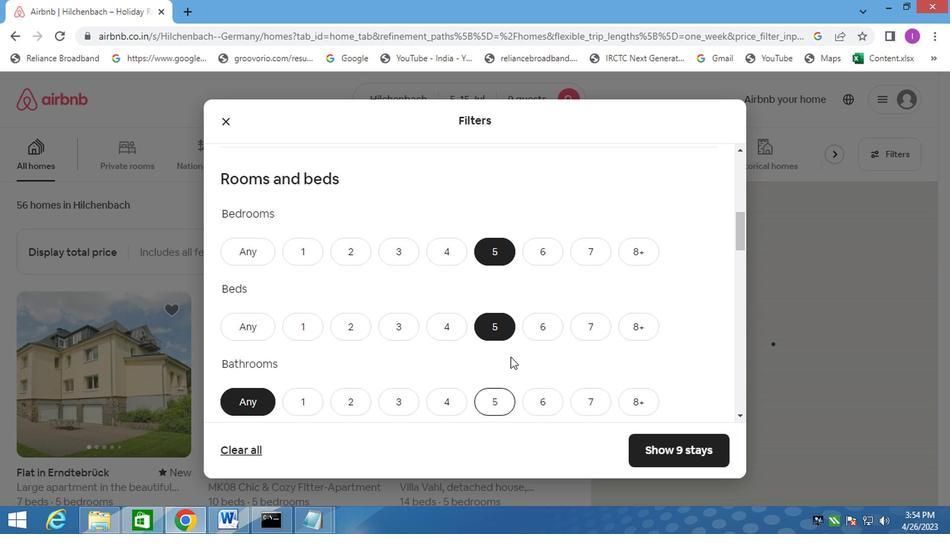 
Action: Mouse moved to (245, 296)
Screenshot: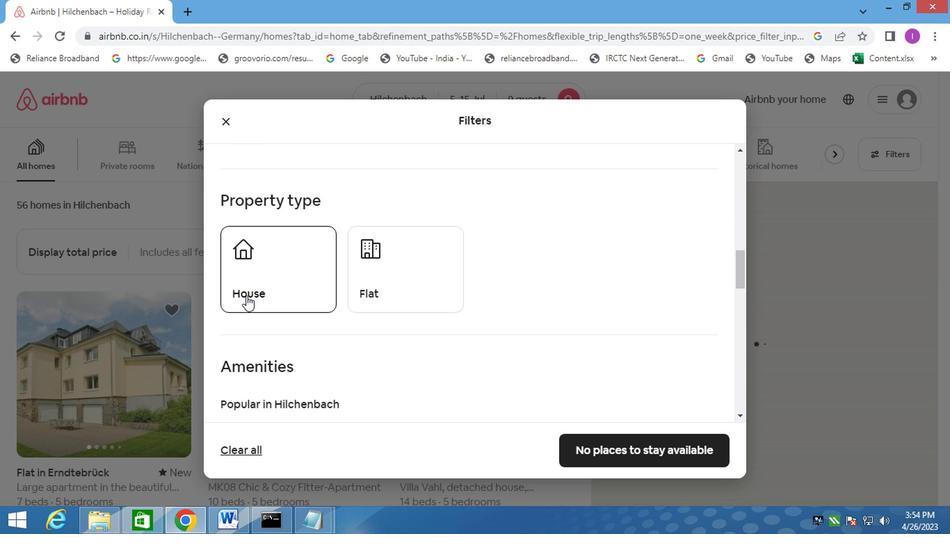 
Action: Mouse pressed left at (245, 296)
Screenshot: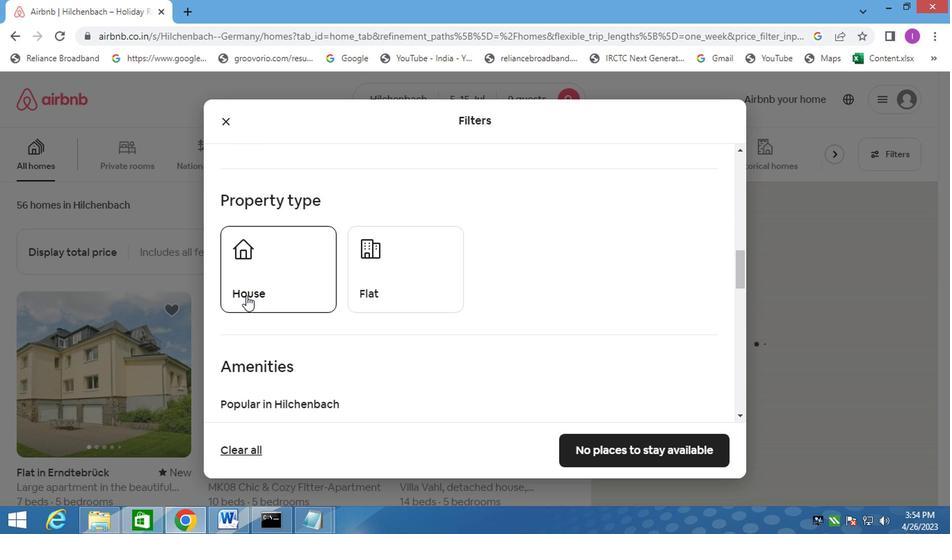
Action: Mouse moved to (366, 282)
Screenshot: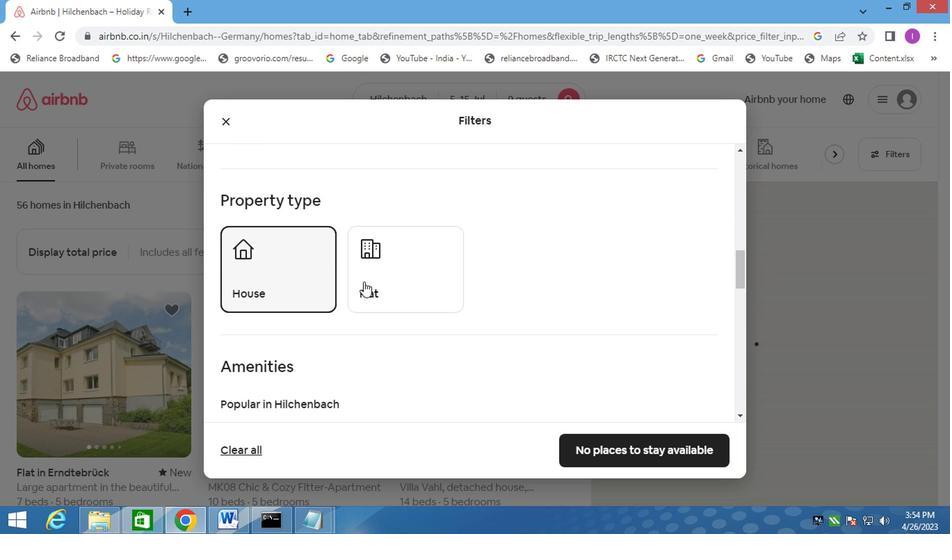 
Action: Mouse pressed left at (366, 282)
Screenshot: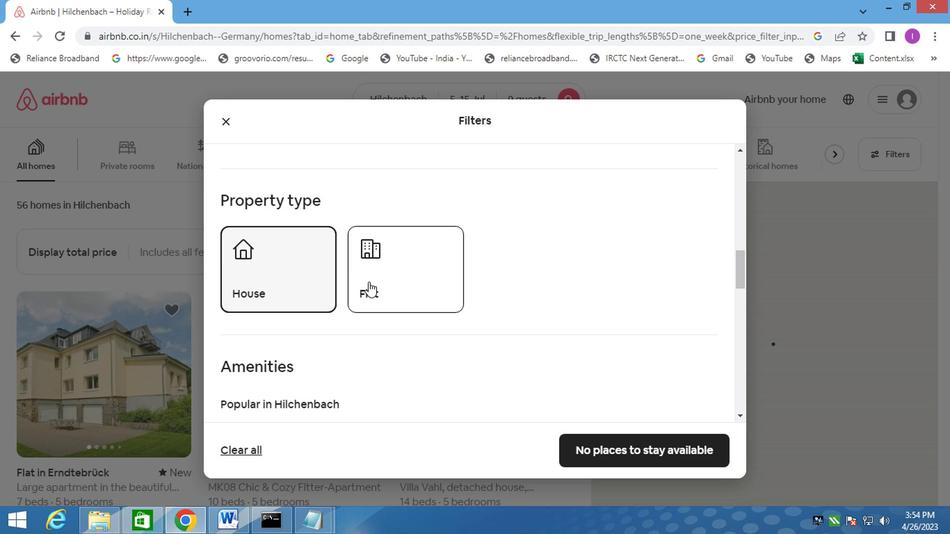 
Action: Mouse moved to (362, 315)
Screenshot: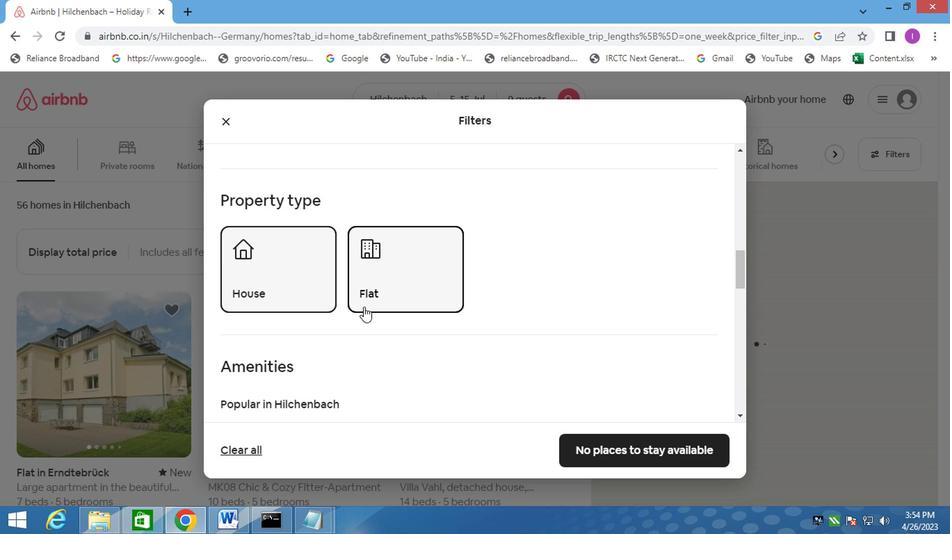 
Action: Mouse scrolled (362, 314) with delta (0, 0)
Screenshot: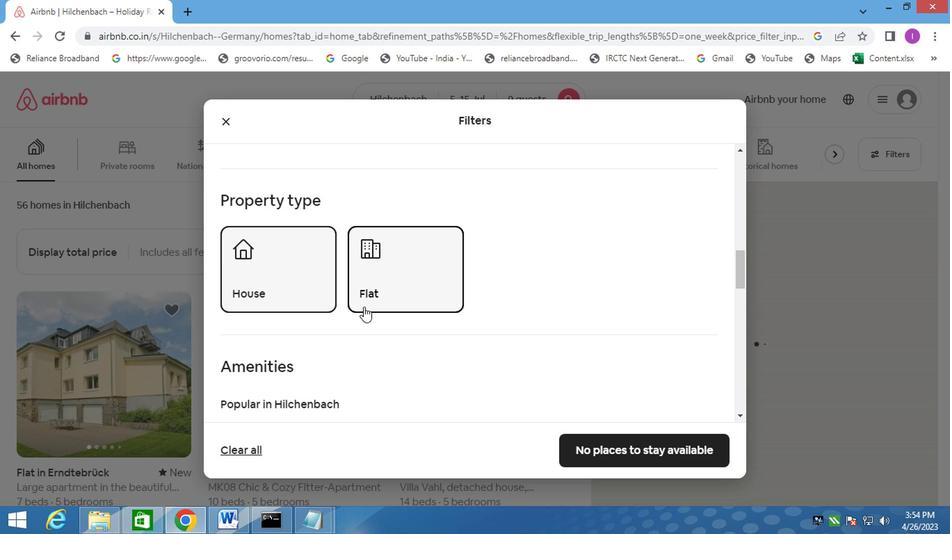 
Action: Mouse moved to (364, 317)
Screenshot: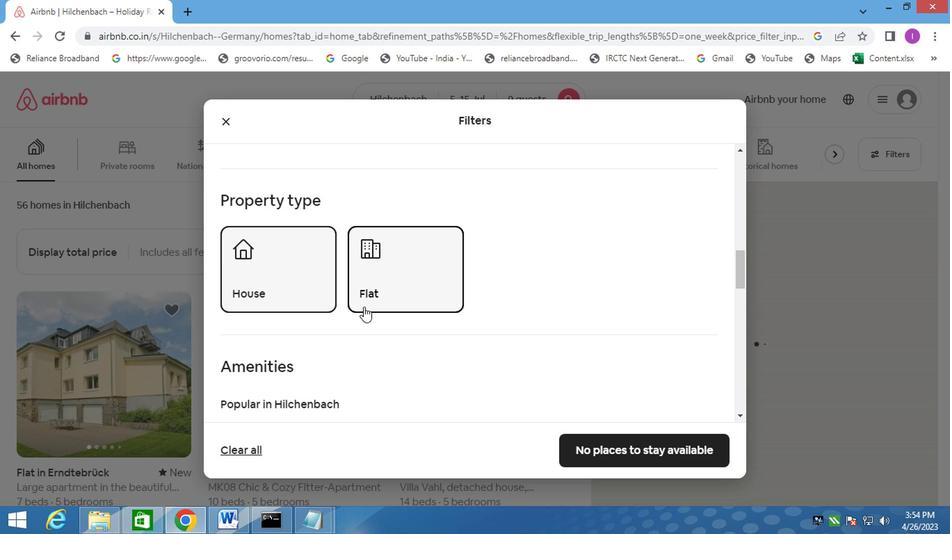 
Action: Mouse scrolled (364, 316) with delta (0, 0)
Screenshot: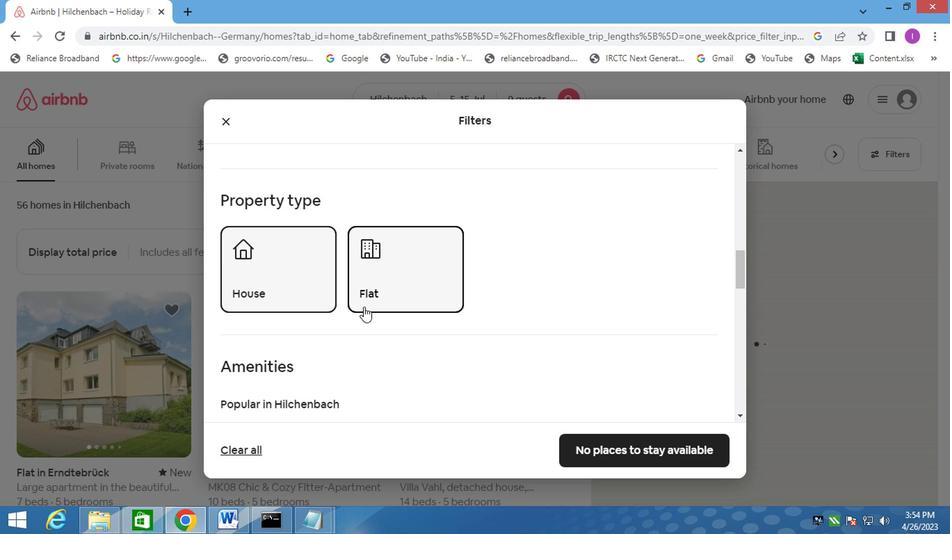 
Action: Mouse moved to (369, 317)
Screenshot: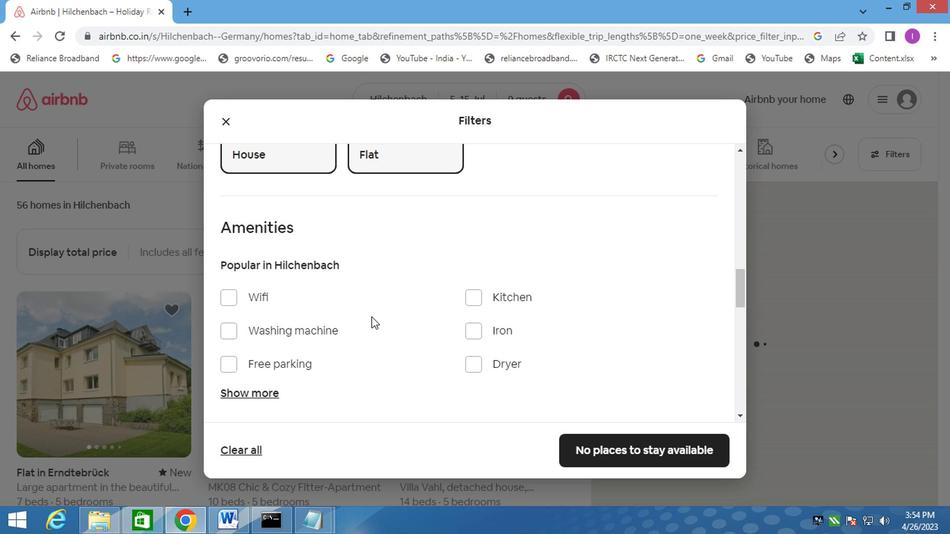 
Action: Mouse scrolled (369, 316) with delta (0, 0)
Screenshot: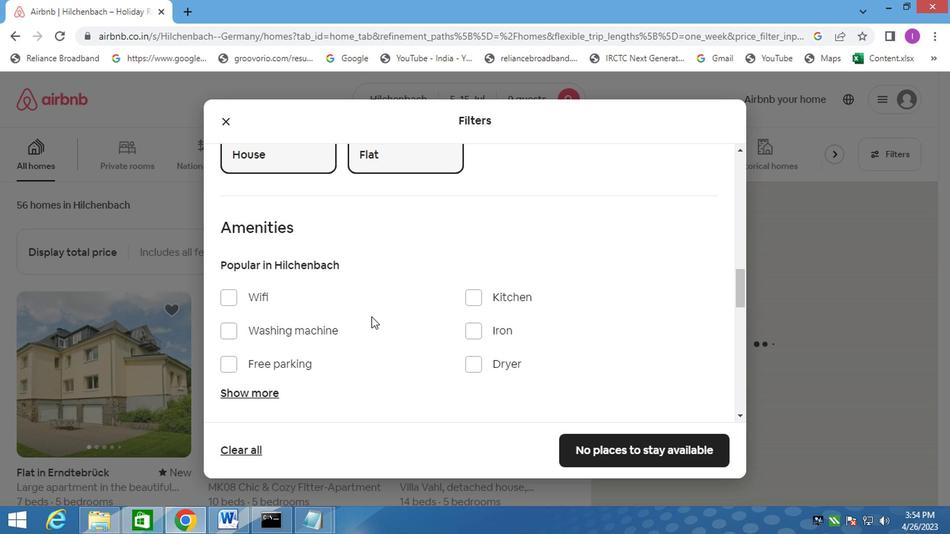 
Action: Mouse moved to (386, 298)
Screenshot: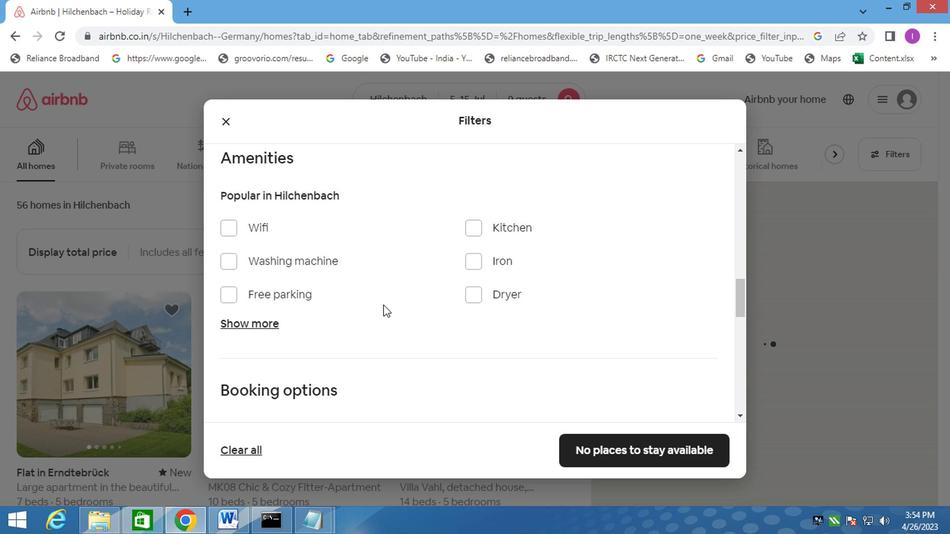 
Action: Mouse scrolled (386, 299) with delta (0, 0)
Screenshot: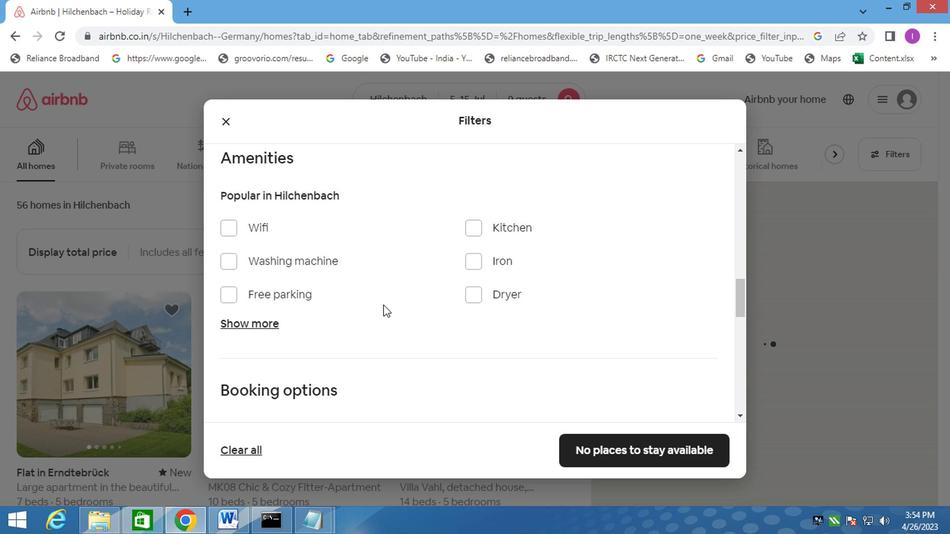 
Action: Mouse moved to (386, 292)
Screenshot: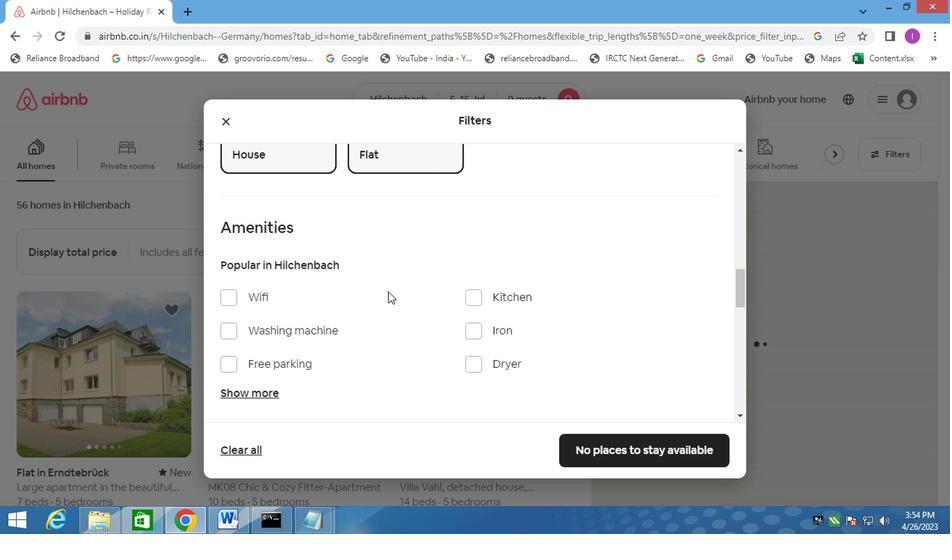 
Action: Mouse scrolled (386, 292) with delta (0, 0)
Screenshot: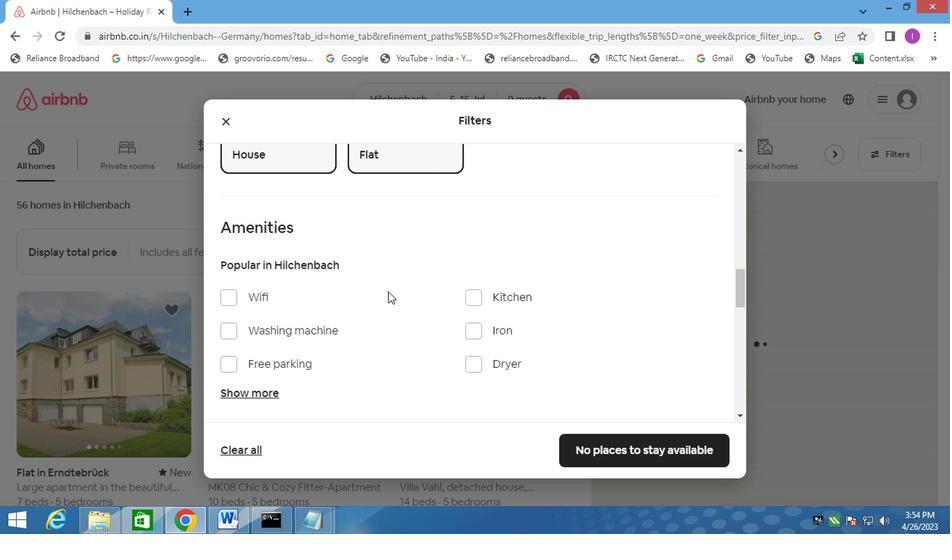 
Action: Mouse scrolled (386, 292) with delta (0, 0)
Screenshot: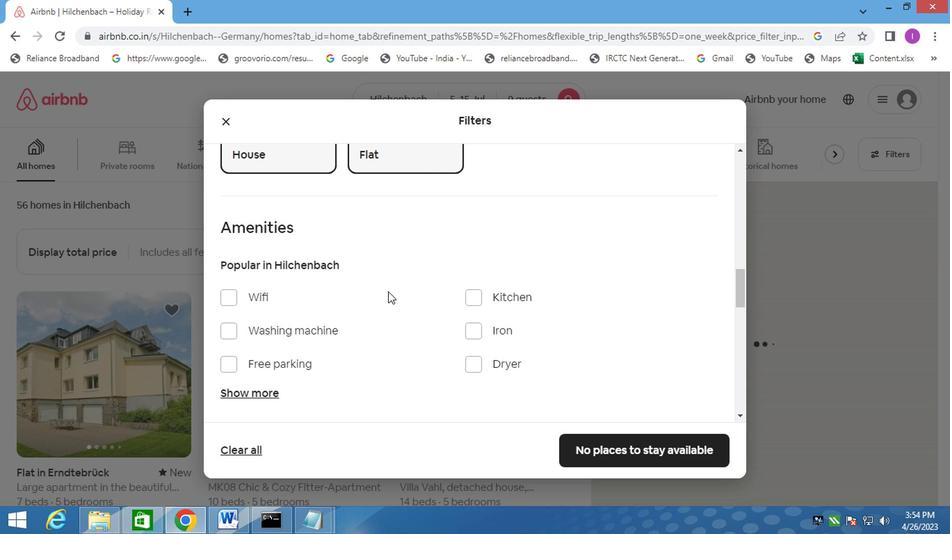 
Action: Mouse moved to (390, 292)
Screenshot: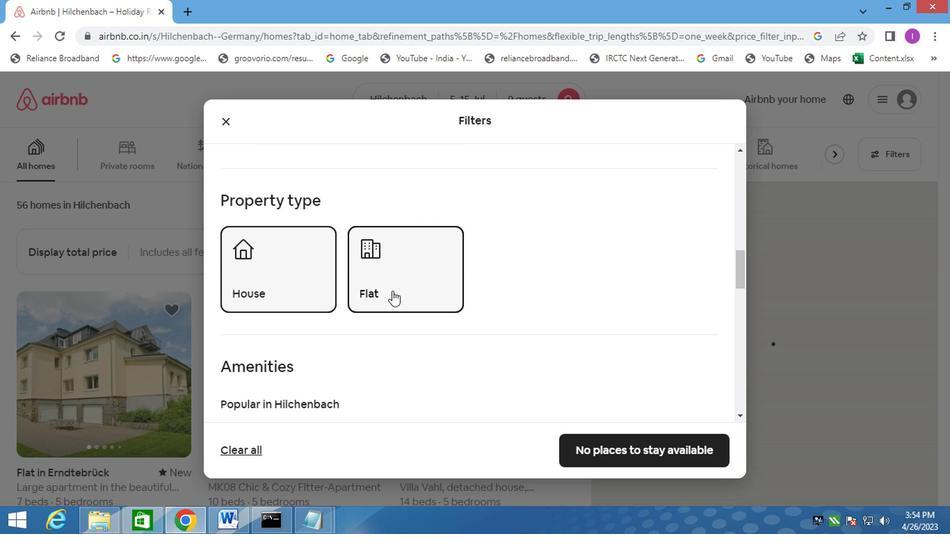 
Action: Mouse scrolled (390, 291) with delta (0, 0)
Screenshot: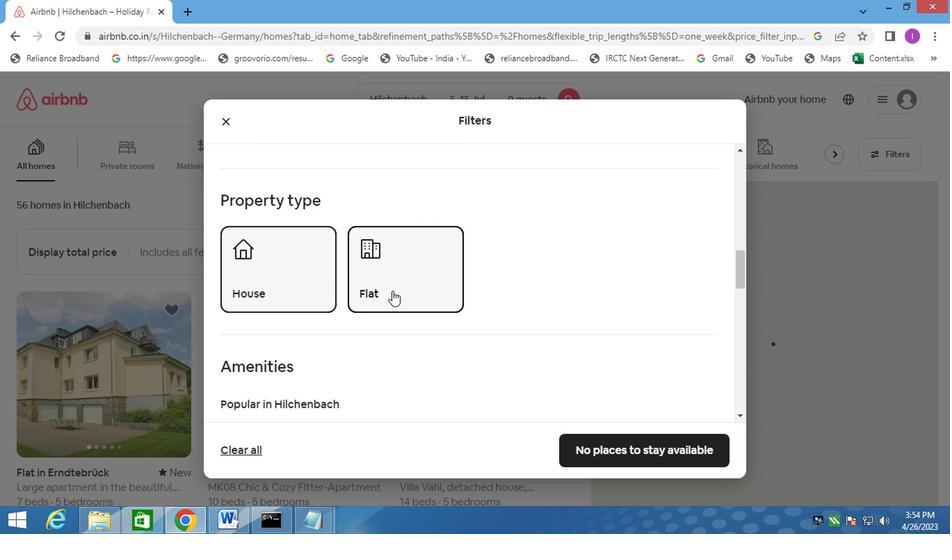 
Action: Mouse moved to (391, 292)
Screenshot: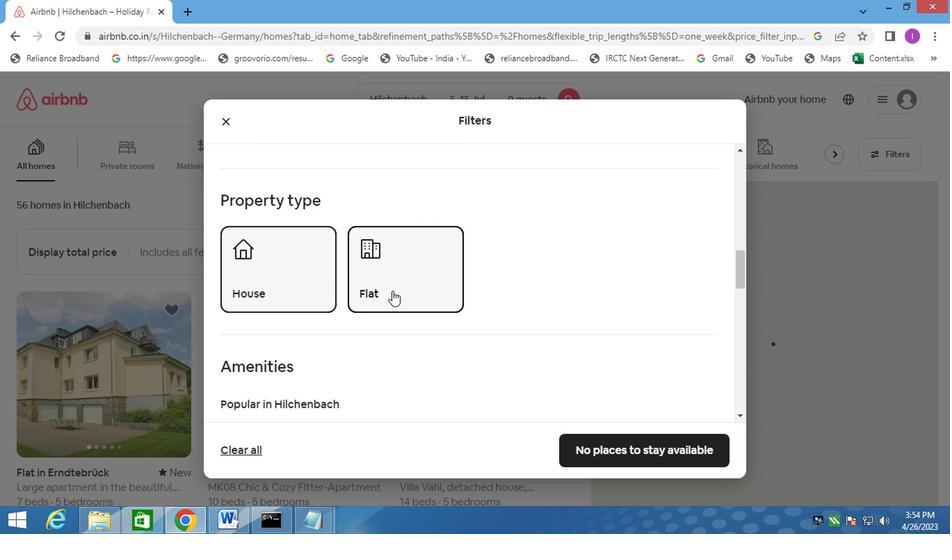 
Action: Mouse scrolled (391, 291) with delta (0, 0)
Screenshot: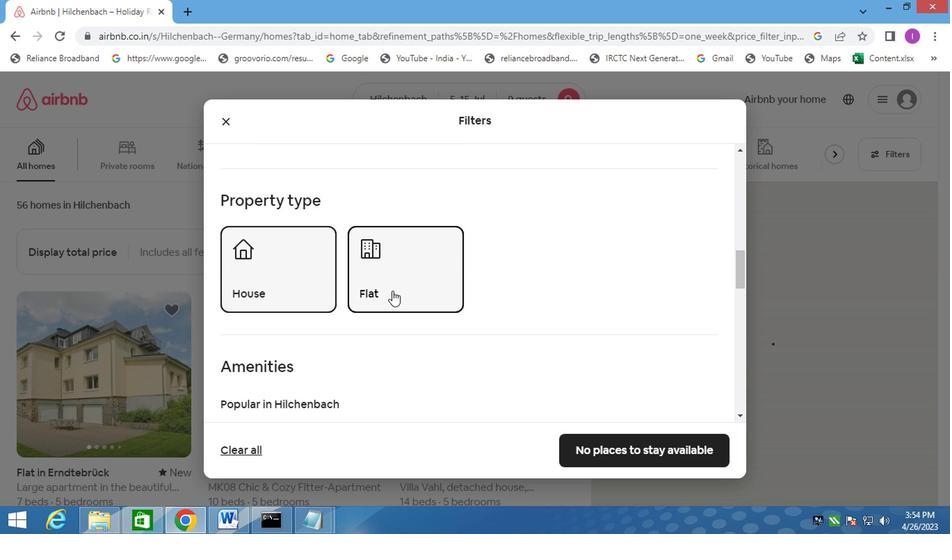 
Action: Mouse moved to (392, 292)
Screenshot: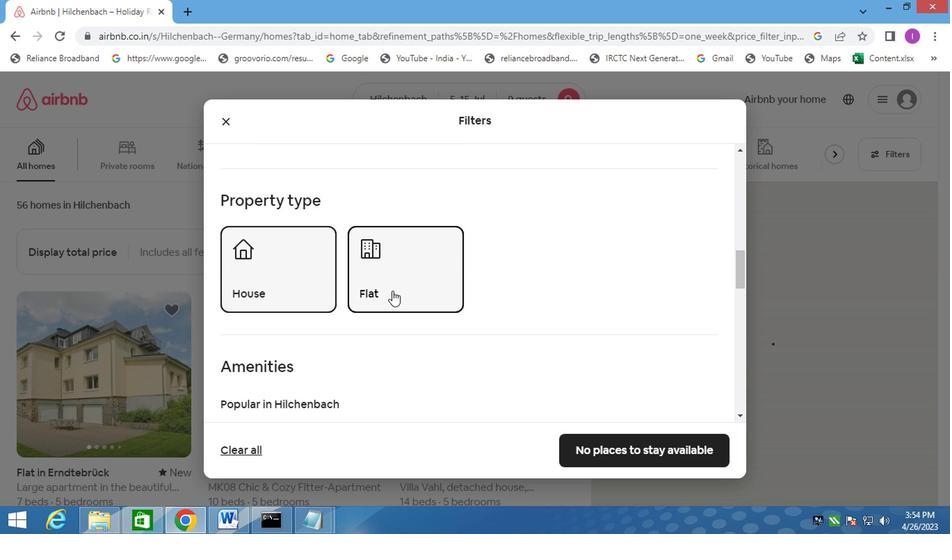 
Action: Mouse scrolled (392, 291) with delta (0, 0)
Screenshot: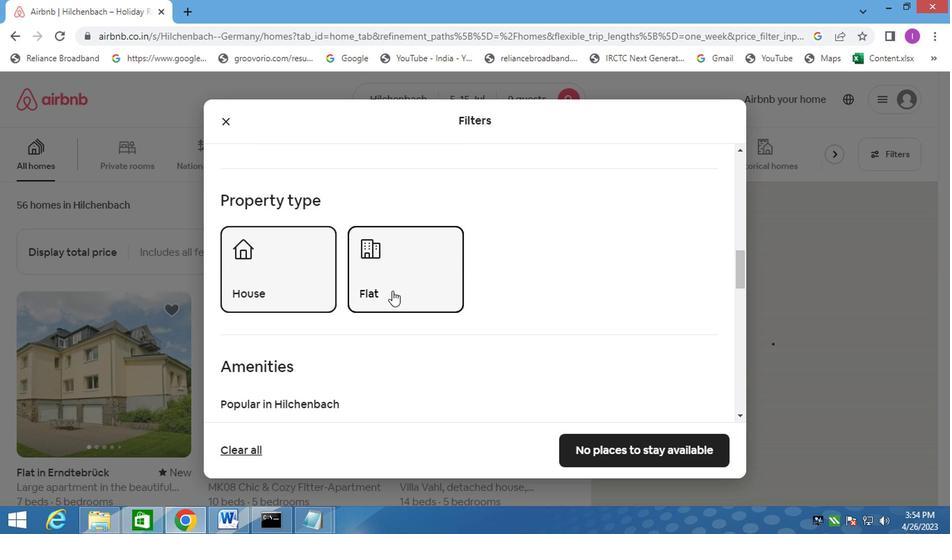 
Action: Mouse moved to (392, 292)
Screenshot: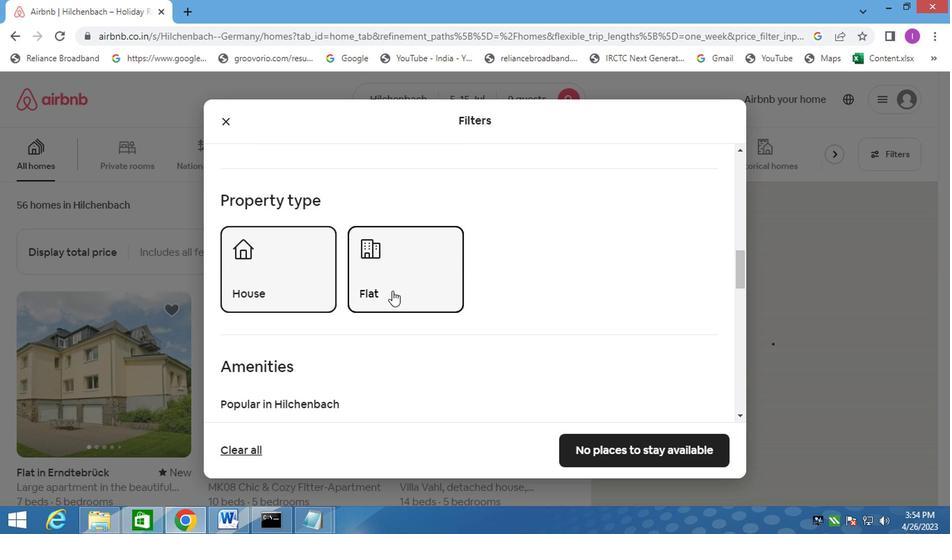 
Action: Mouse scrolled (392, 291) with delta (0, 0)
Screenshot: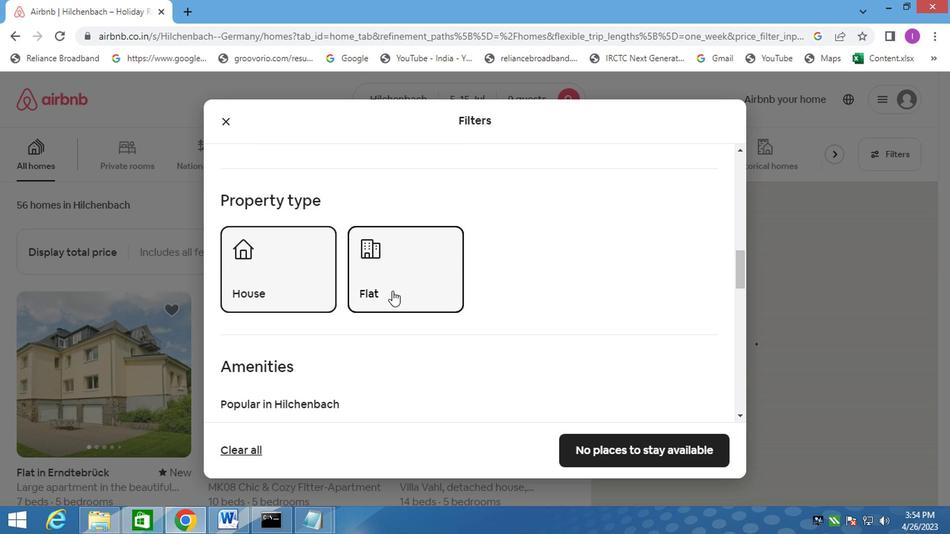 
Action: Mouse moved to (397, 295)
Screenshot: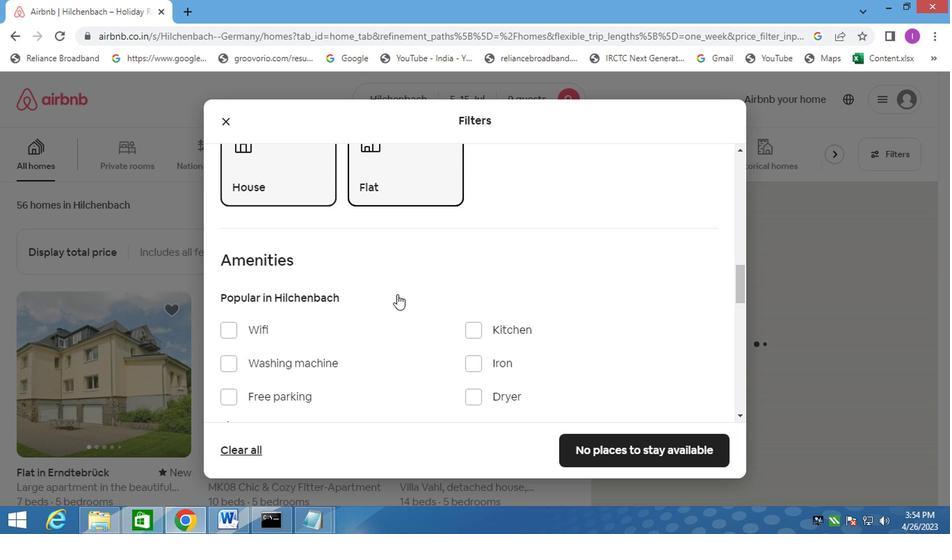 
Action: Mouse scrolled (397, 294) with delta (0, 0)
Screenshot: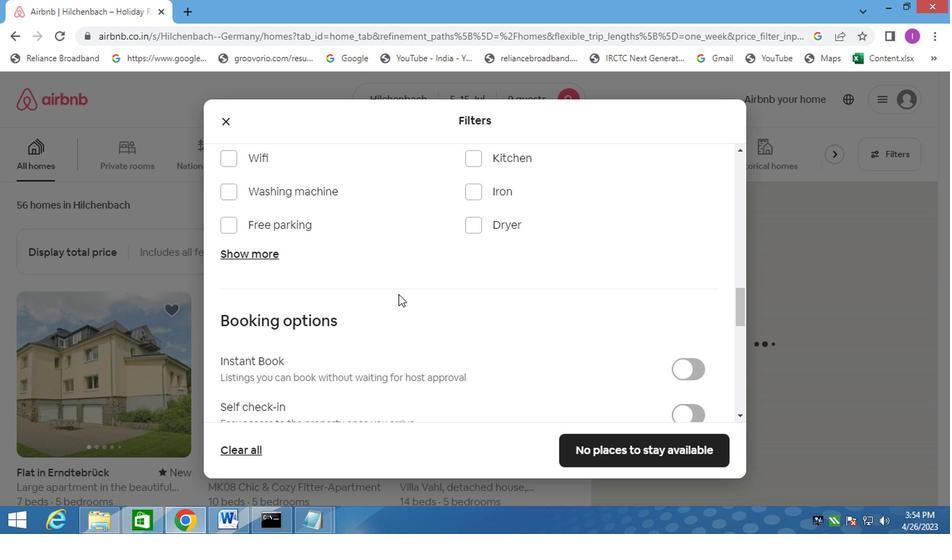 
Action: Mouse scrolled (397, 294) with delta (0, 0)
Screenshot: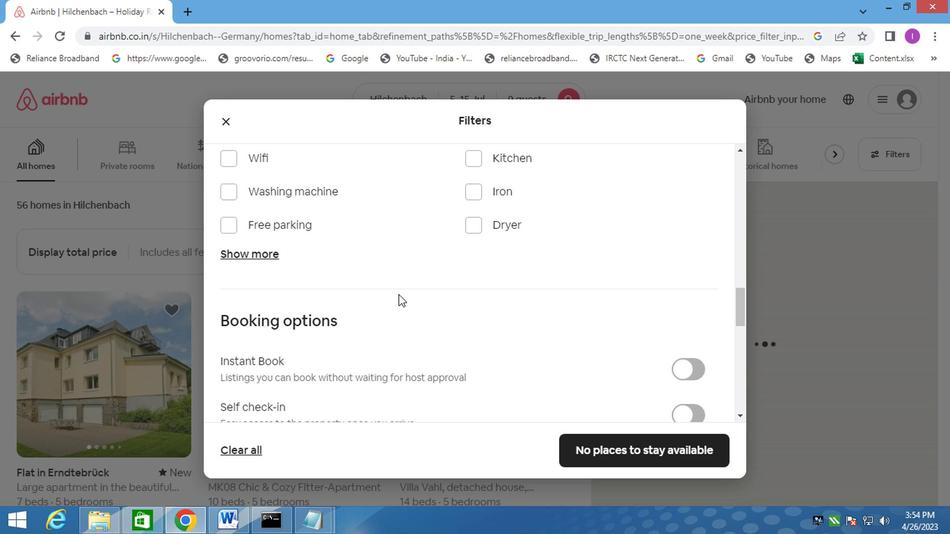 
Action: Mouse scrolled (397, 294) with delta (0, 0)
Screenshot: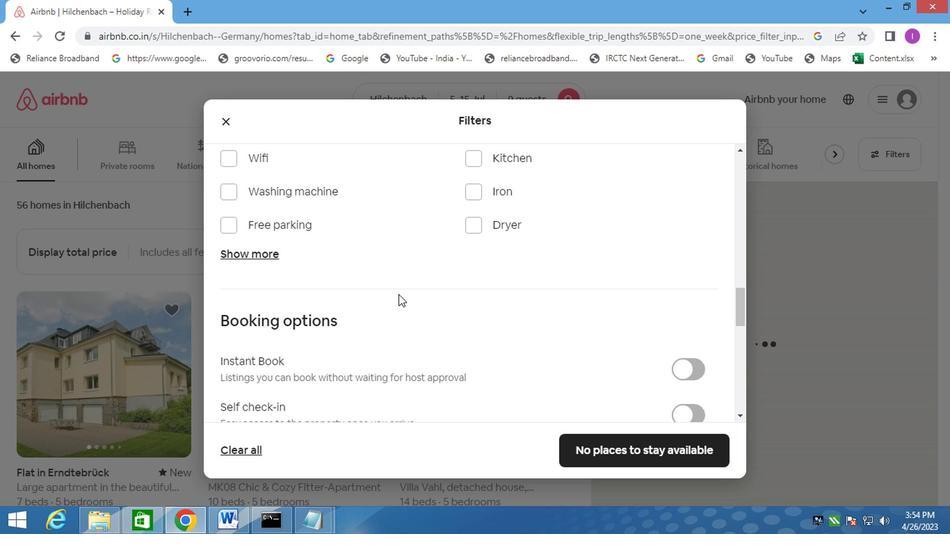 
Action: Mouse moved to (703, 207)
Screenshot: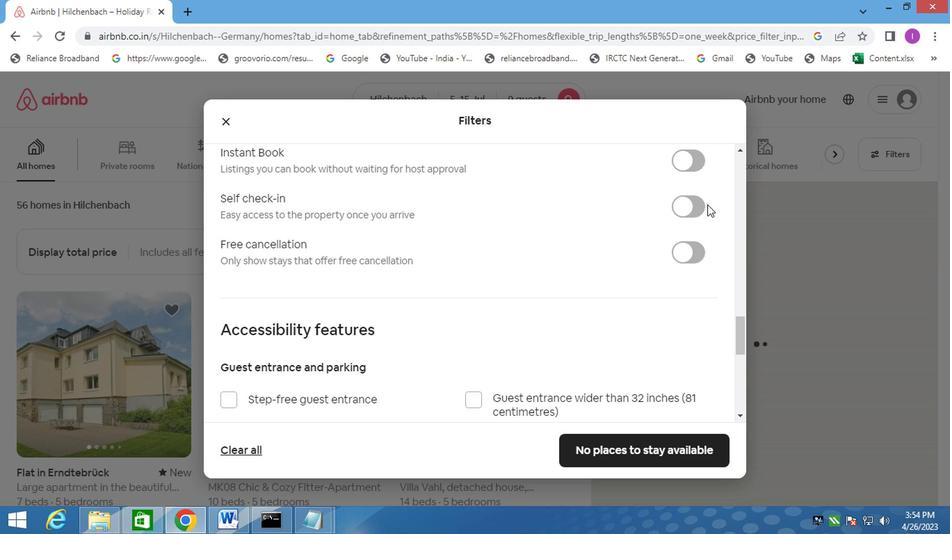 
Action: Mouse pressed left at (703, 207)
Screenshot: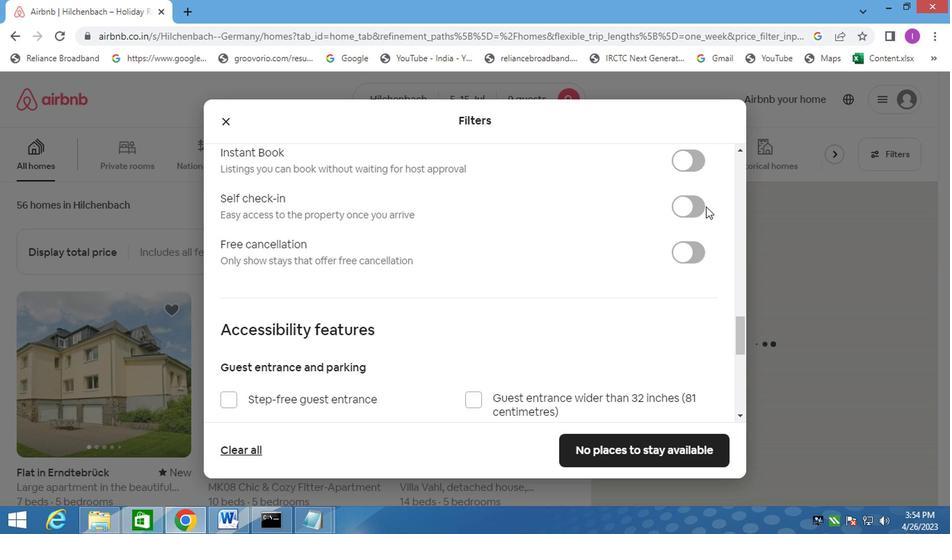 
Action: Mouse moved to (697, 213)
Screenshot: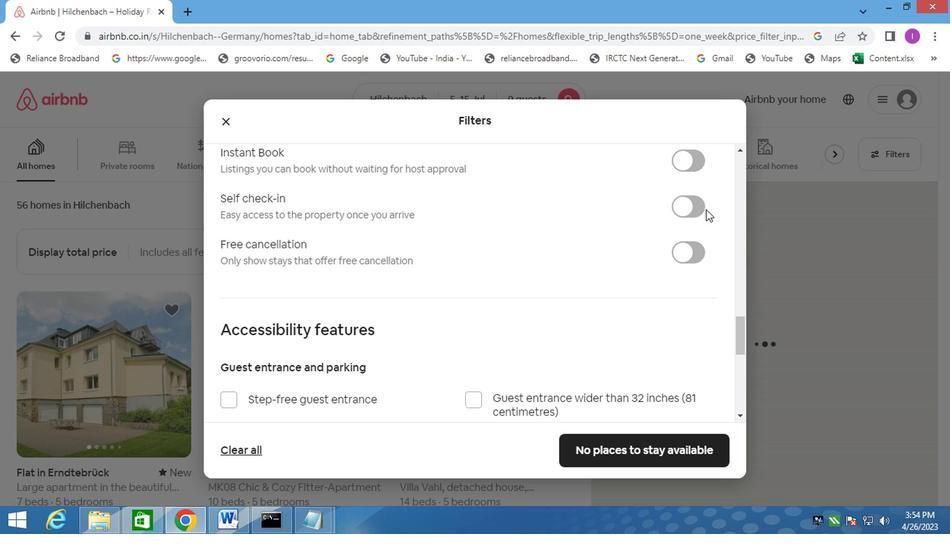
Action: Mouse pressed left at (697, 213)
Screenshot: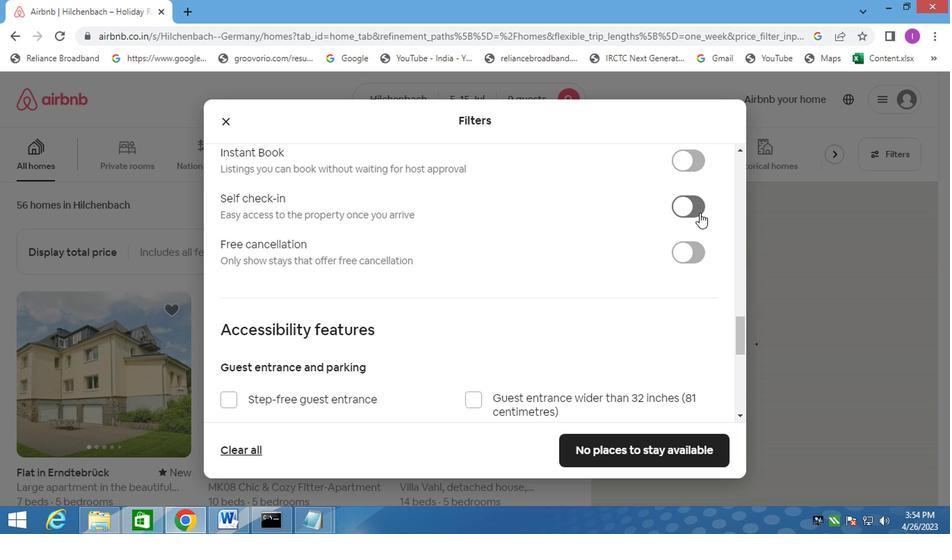 
Action: Mouse moved to (454, 295)
Screenshot: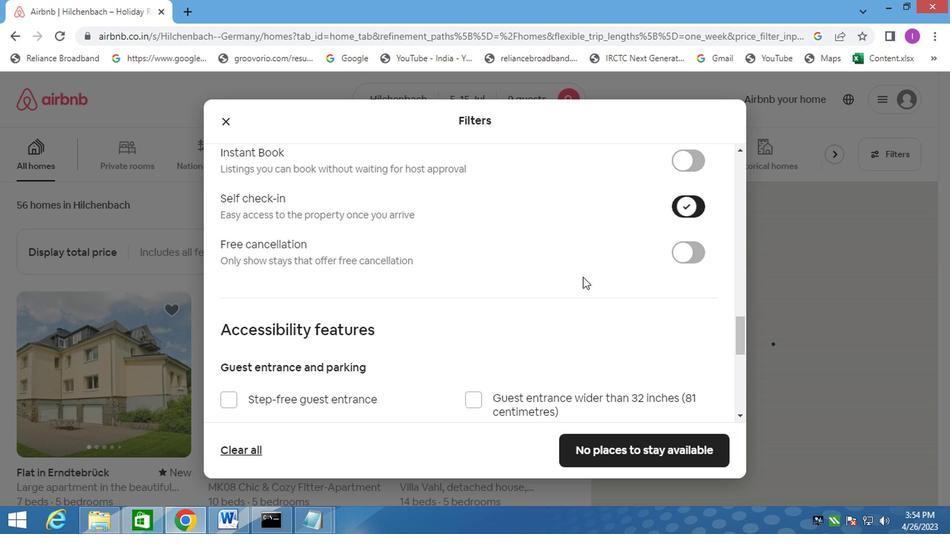 
Action: Mouse scrolled (454, 294) with delta (0, 0)
Screenshot: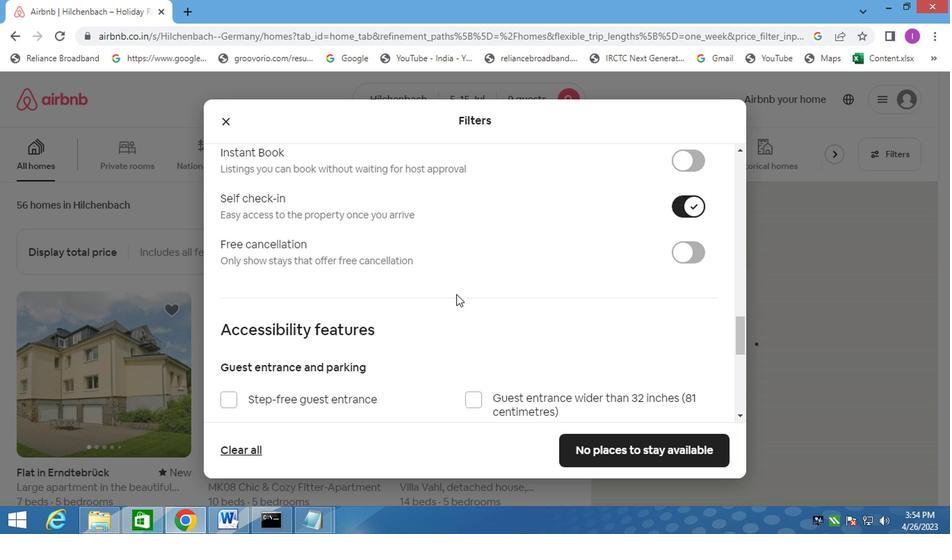 
Action: Mouse moved to (453, 296)
Screenshot: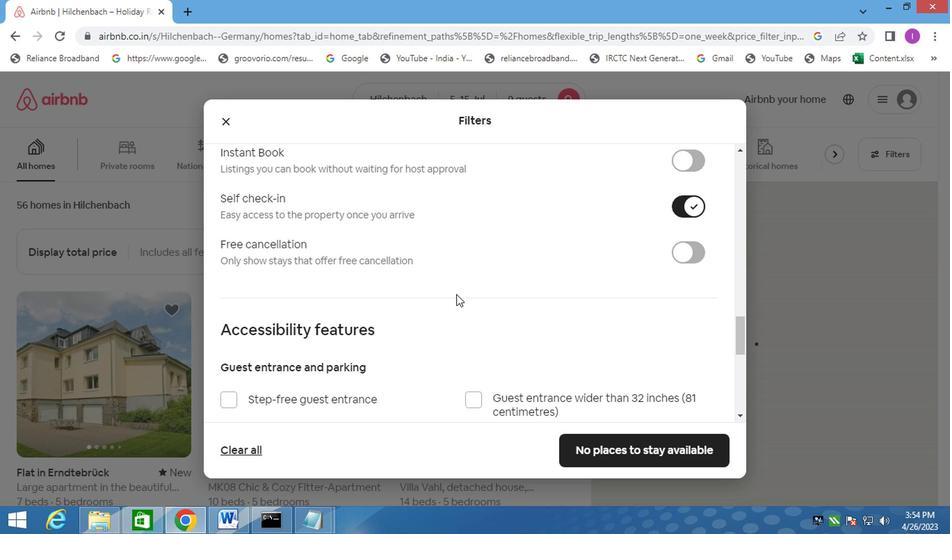 
Action: Mouse scrolled (453, 295) with delta (0, 0)
Screenshot: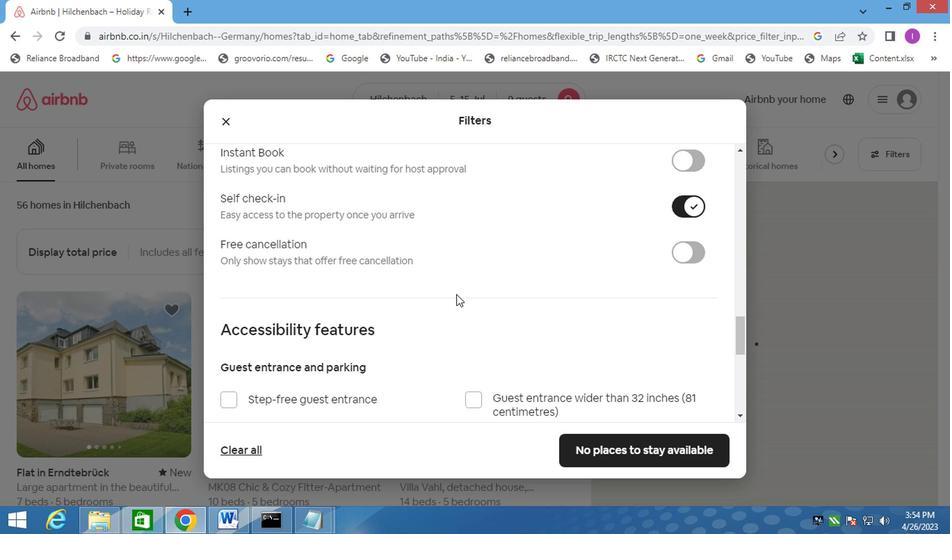 
Action: Mouse moved to (453, 296)
Screenshot: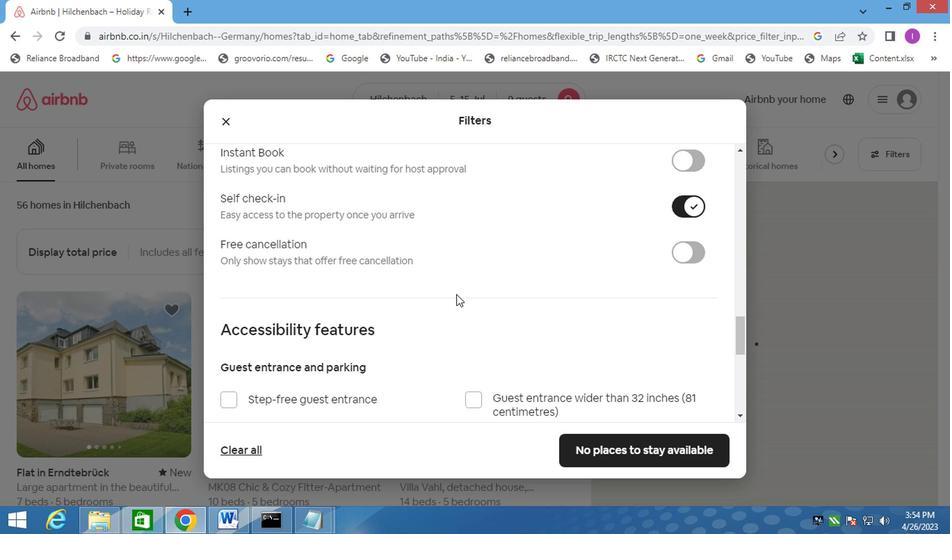 
Action: Mouse scrolled (453, 296) with delta (0, 0)
Screenshot: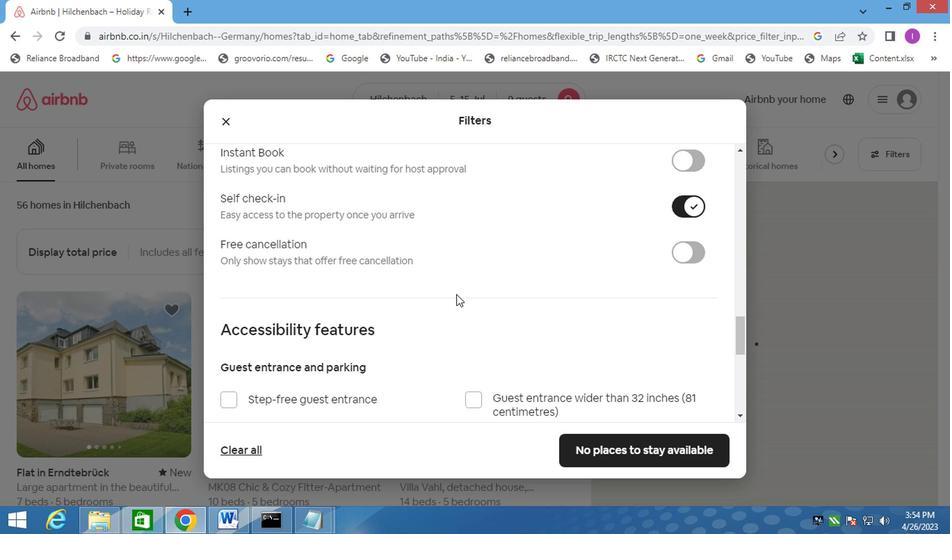 
Action: Mouse moved to (453, 298)
Screenshot: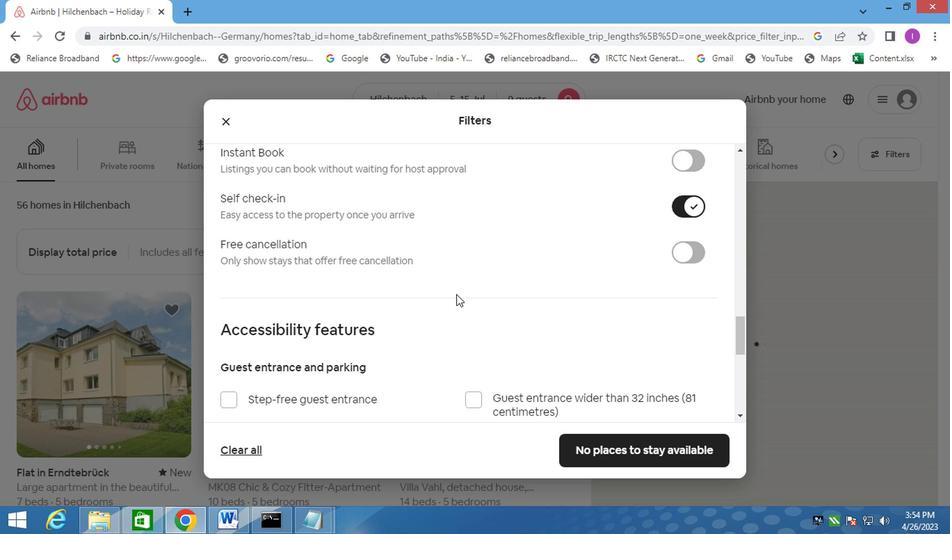 
Action: Mouse scrolled (453, 297) with delta (0, 0)
Screenshot: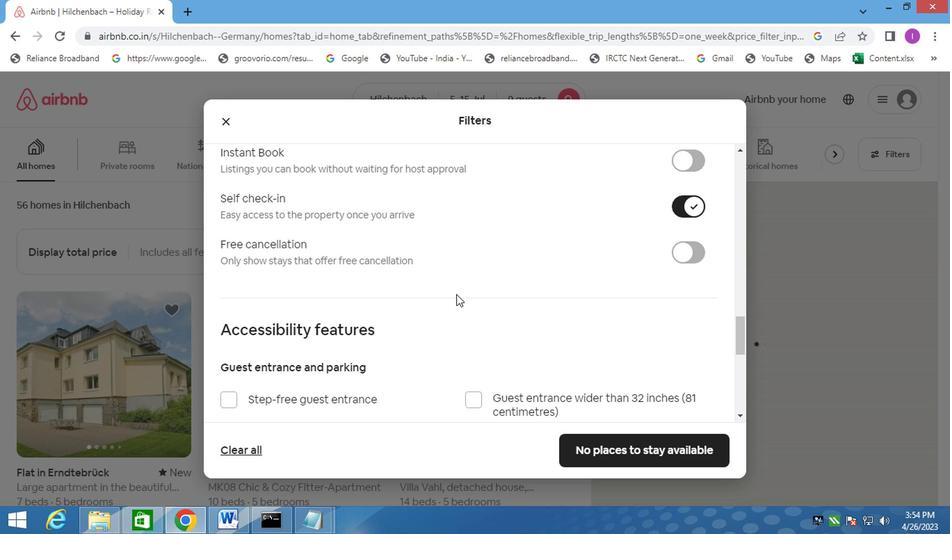 
Action: Mouse moved to (272, 294)
Screenshot: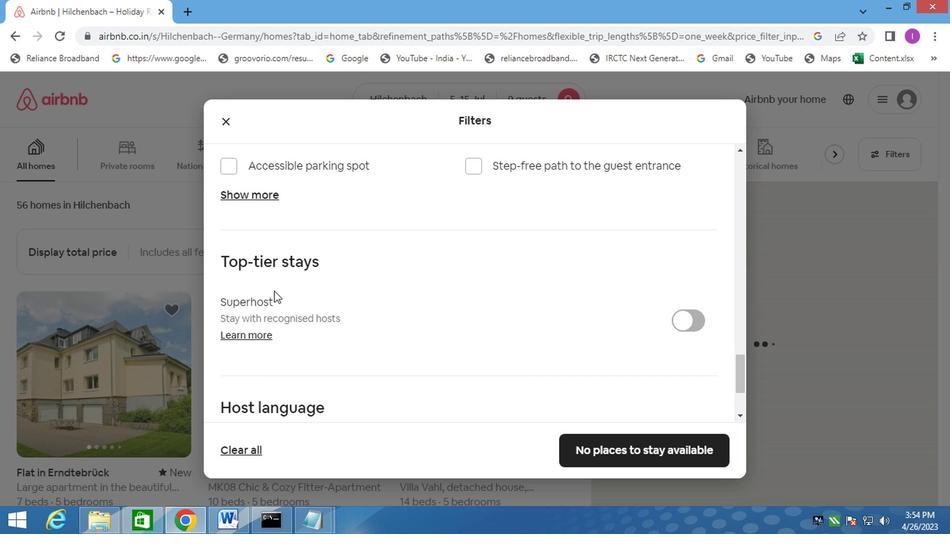 
Action: Mouse scrolled (272, 293) with delta (0, 0)
Screenshot: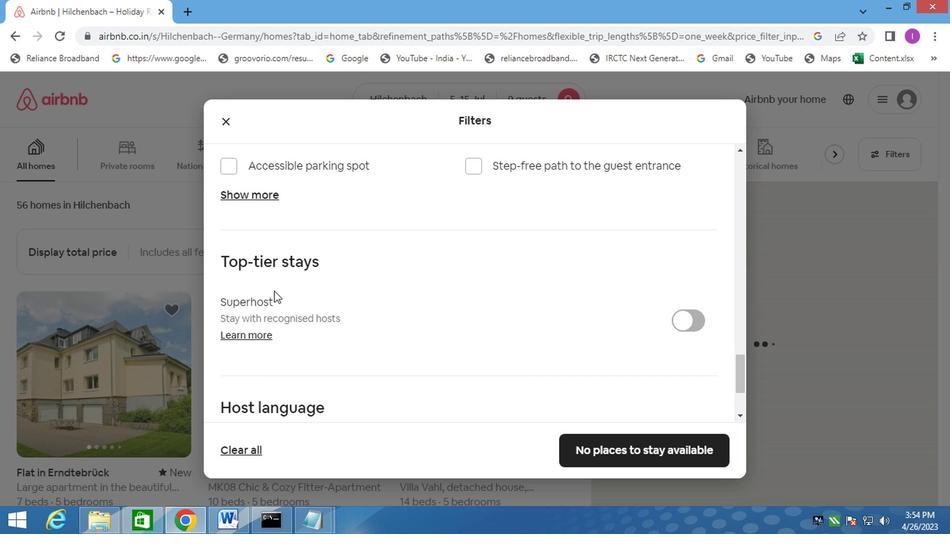 
Action: Mouse moved to (272, 300)
Screenshot: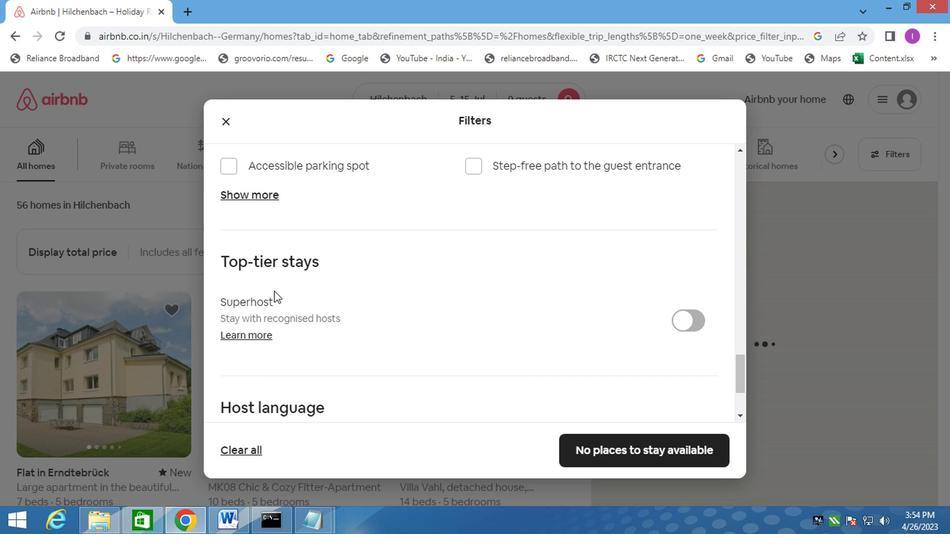 
Action: Mouse scrolled (272, 299) with delta (0, 0)
Screenshot: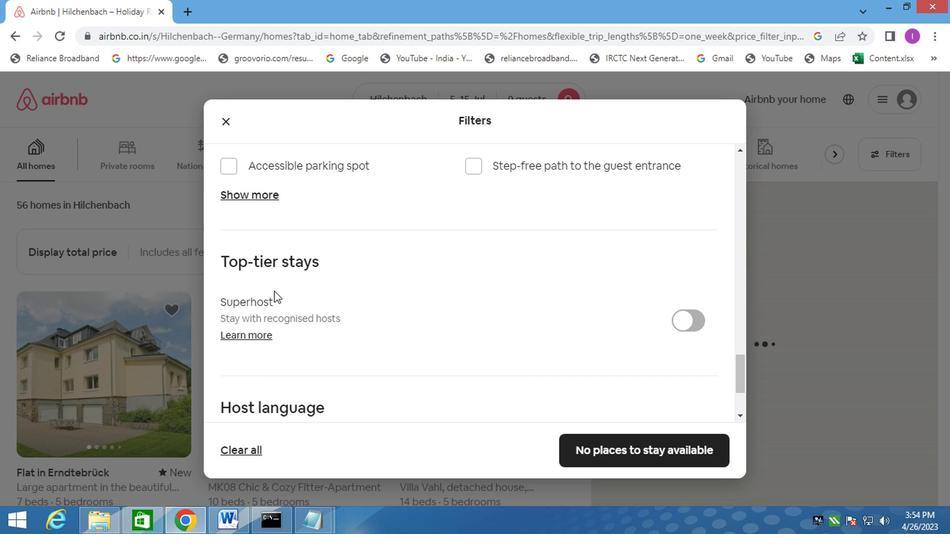 
Action: Mouse moved to (272, 306)
Screenshot: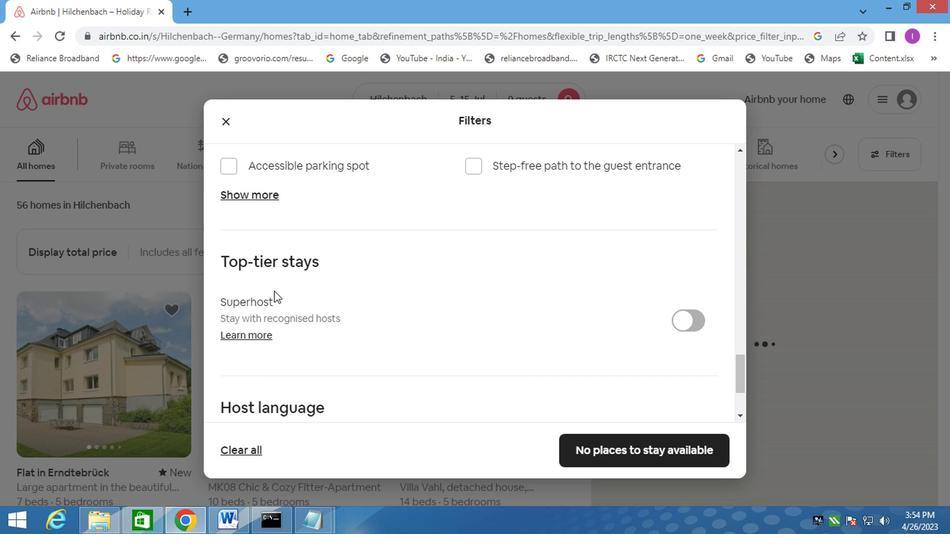 
Action: Mouse scrolled (272, 305) with delta (0, 0)
Screenshot: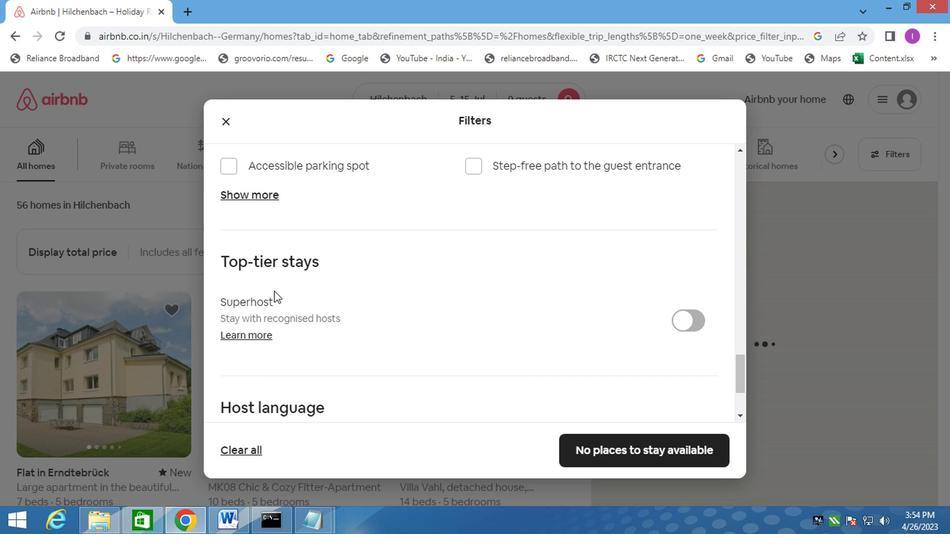
Action: Mouse moved to (273, 308)
Screenshot: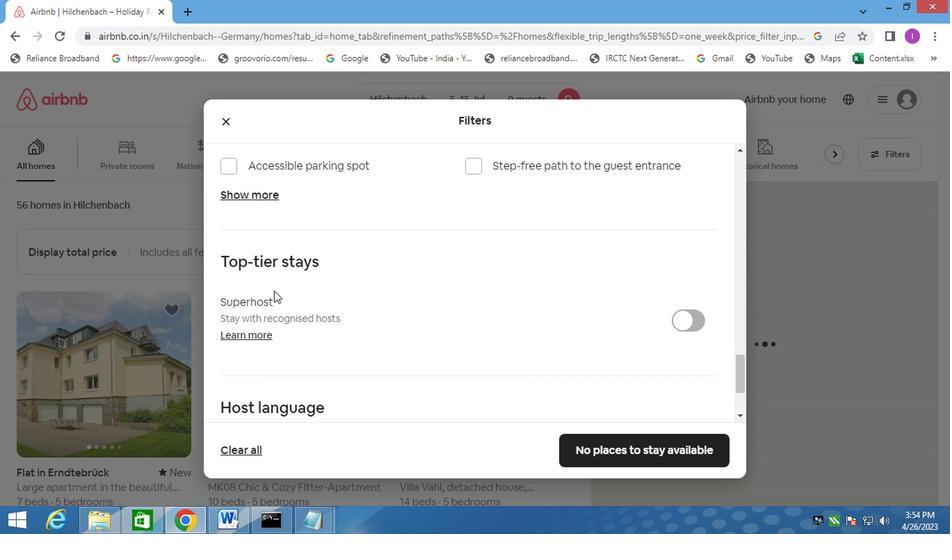 
Action: Mouse scrolled (273, 307) with delta (0, 0)
Screenshot: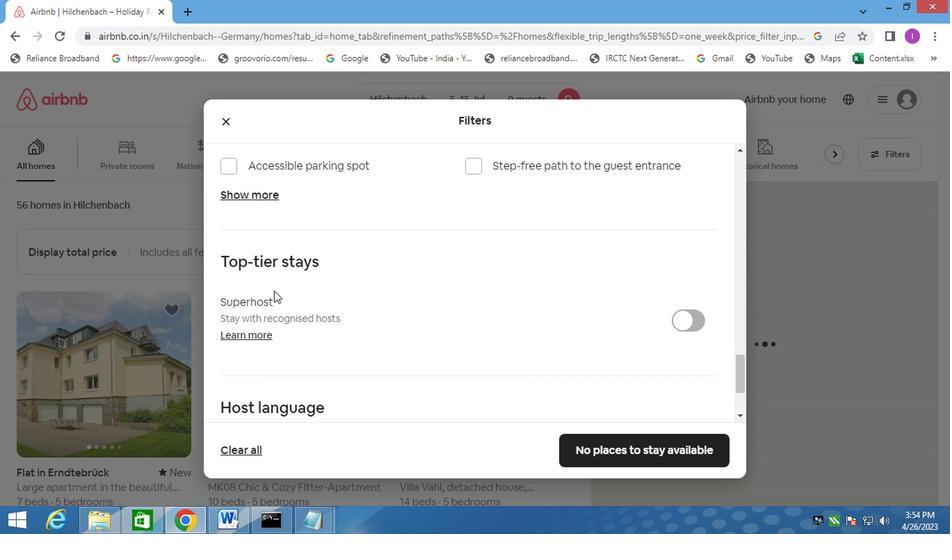 
Action: Mouse moved to (230, 325)
Screenshot: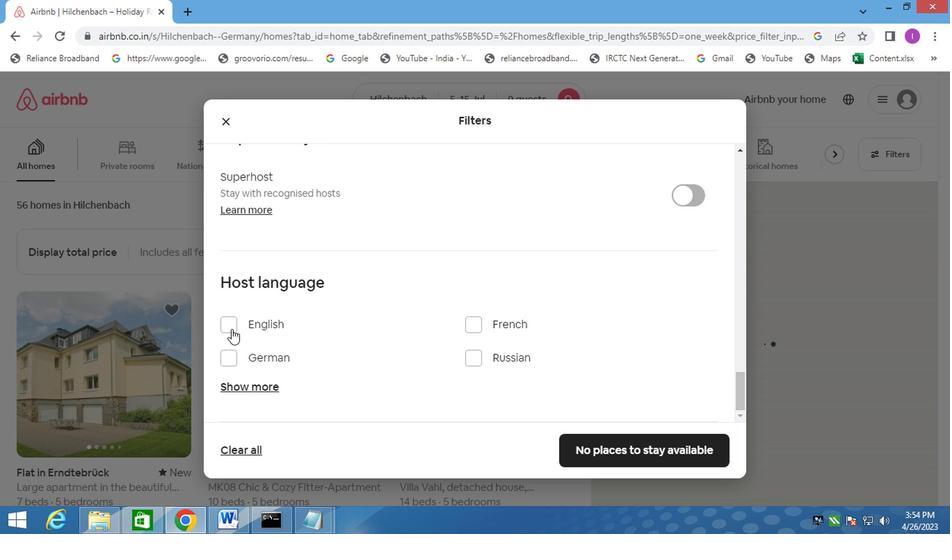 
Action: Mouse pressed left at (230, 325)
Screenshot: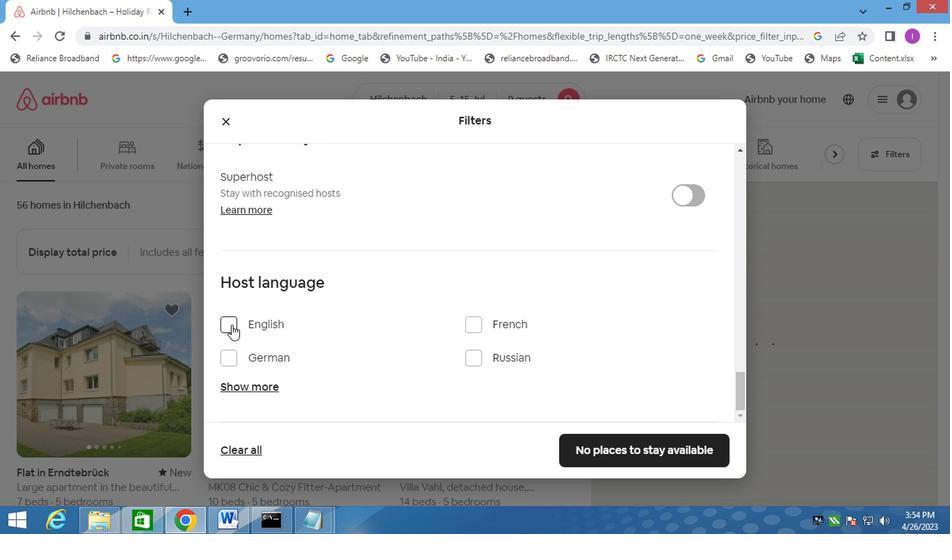 
Action: Mouse moved to (615, 439)
Screenshot: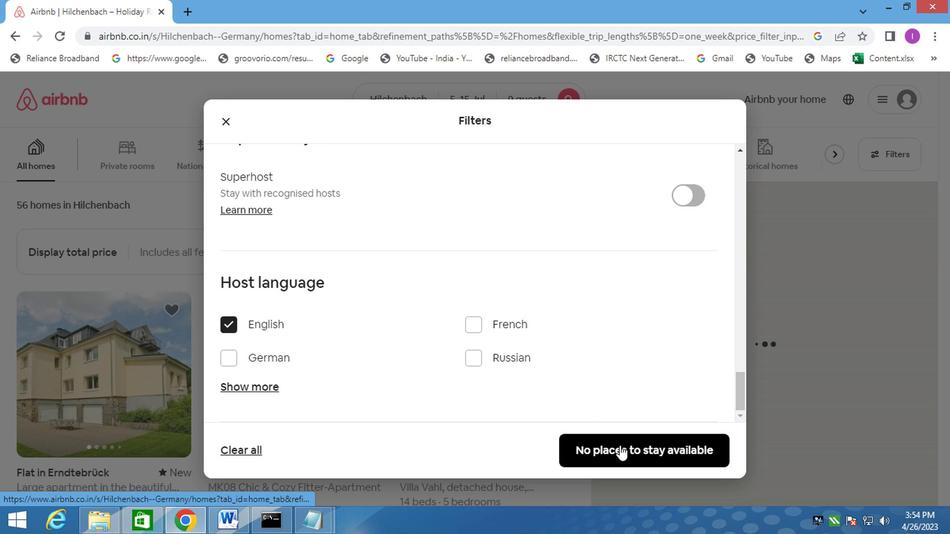 
Action: Mouse scrolled (615, 438) with delta (0, 0)
Screenshot: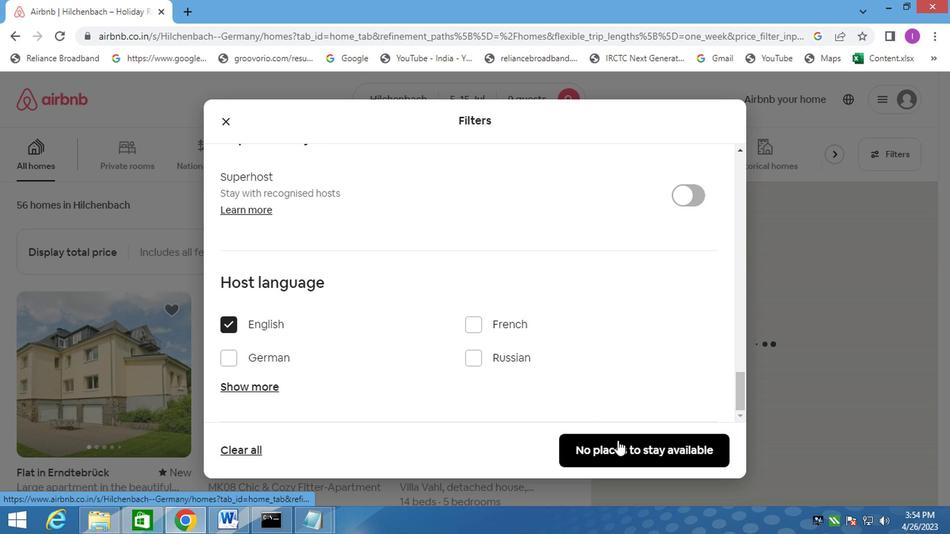 
Action: Mouse scrolled (615, 438) with delta (0, 0)
Screenshot: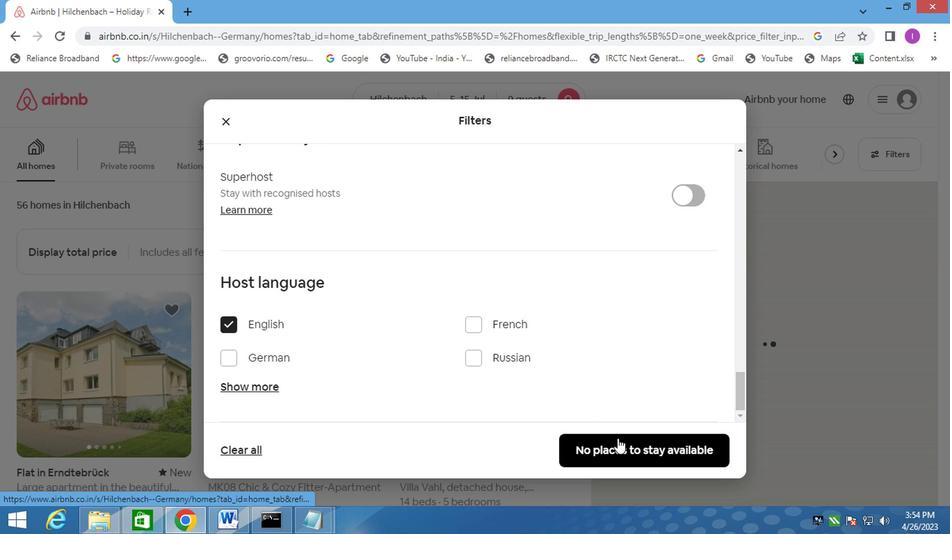 
Action: Mouse moved to (615, 438)
Screenshot: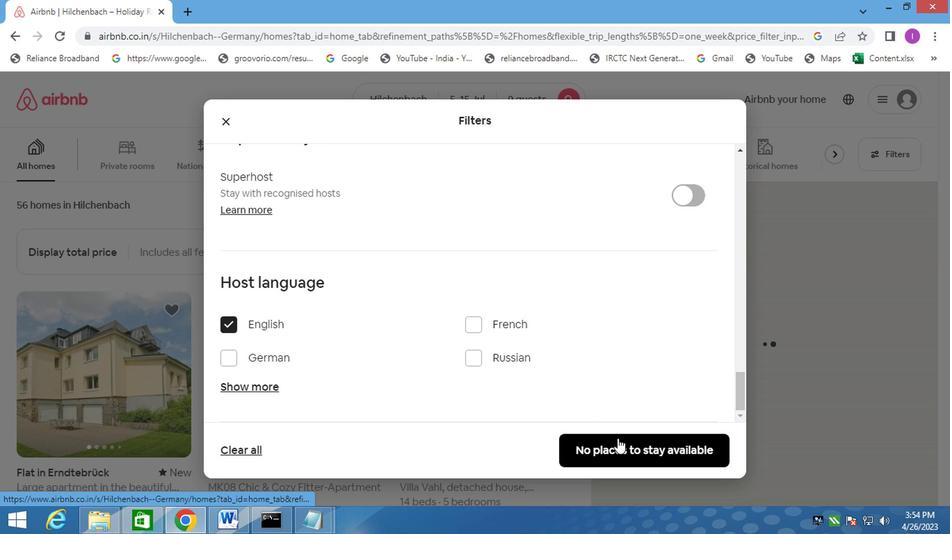 
Action: Mouse scrolled (615, 437) with delta (0, 0)
Screenshot: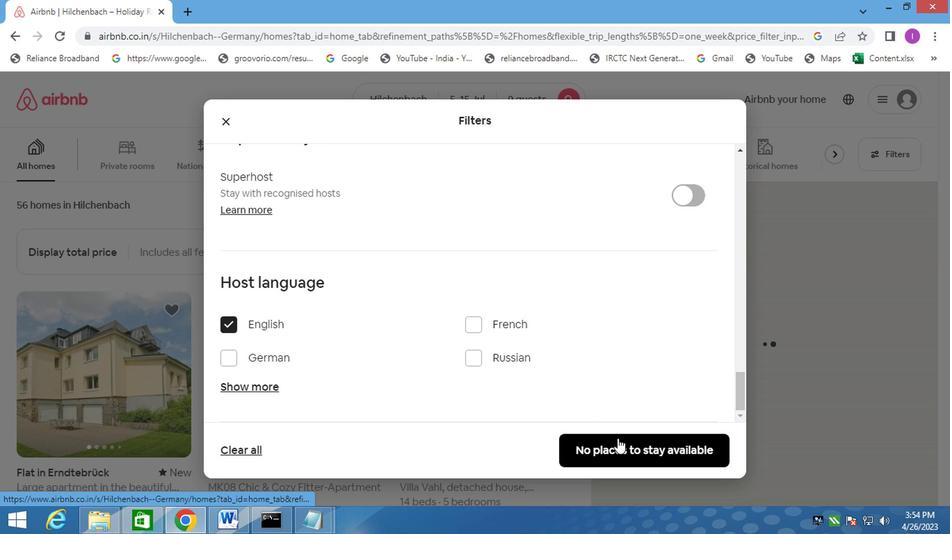 
Action: Mouse moved to (616, 437)
Screenshot: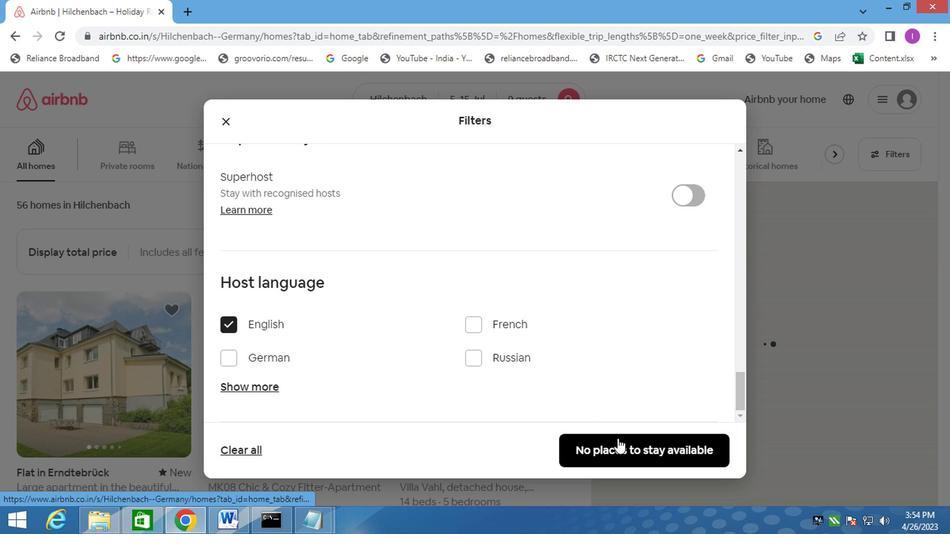 
Action: Mouse scrolled (616, 437) with delta (0, 0)
Screenshot: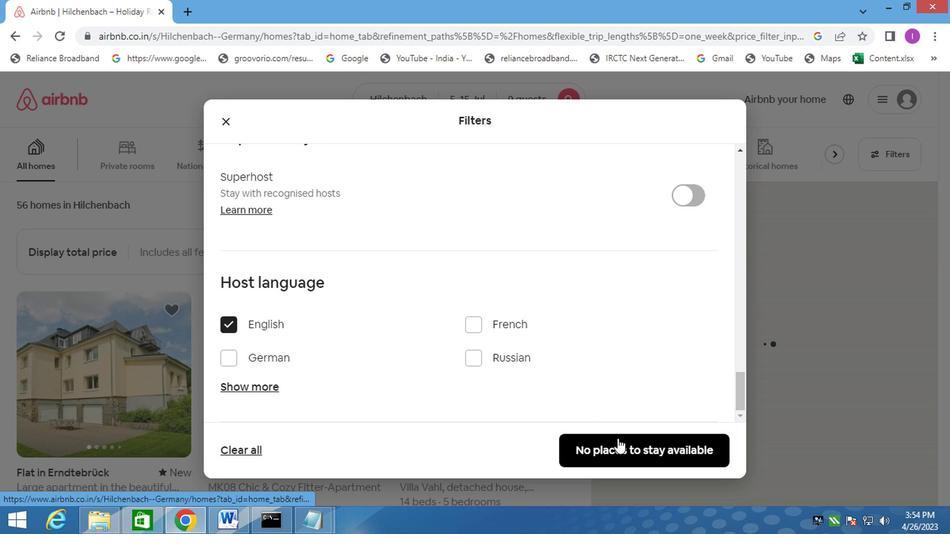 
Action: Mouse moved to (621, 449)
Screenshot: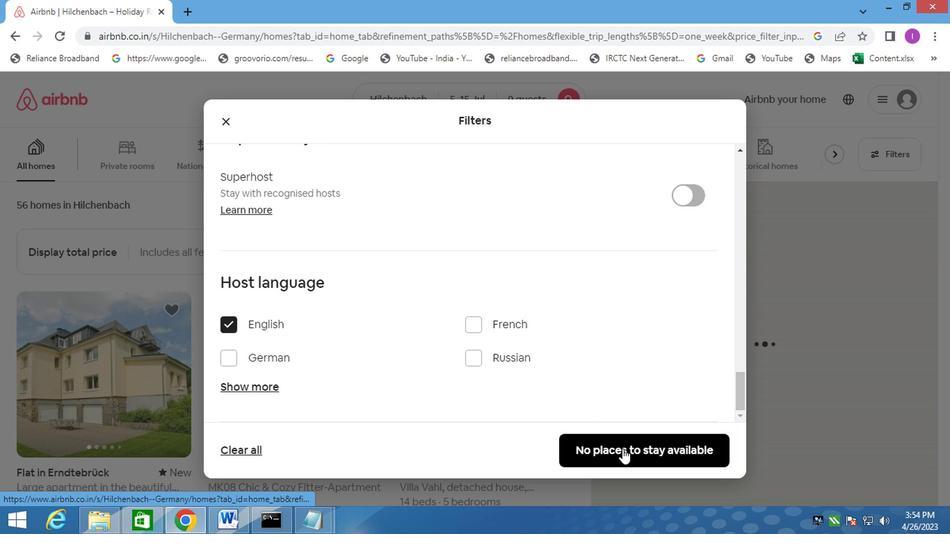 
Action: Mouse pressed left at (621, 449)
Screenshot: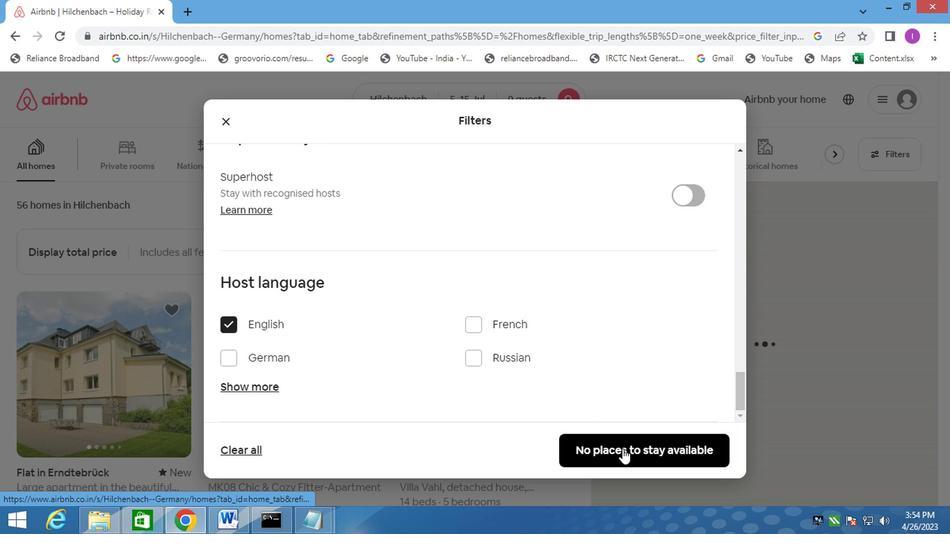 
Action: Mouse moved to (742, 371)
Screenshot: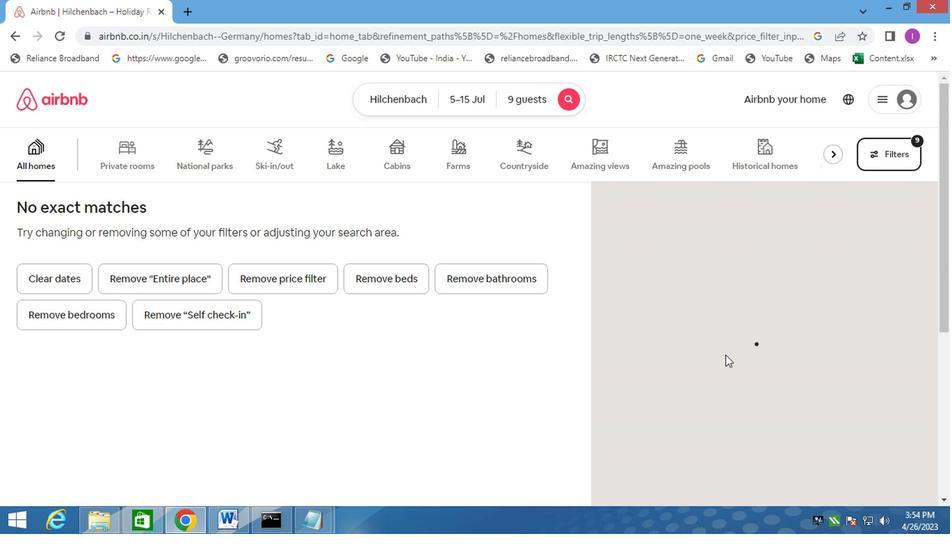 
